 Task: Look for space in Canton, United States from 5th June, 2023 to 16th June, 2023 for 2 adults in price range Rs.14000 to Rs.18000. Place can be entire place with 1  bedroom having 1 bed and 1 bathroom. Property type can be house, flat, guest house, hotel. Booking option can be shelf check-in. Required host language is English.
Action: Mouse moved to (408, 88)
Screenshot: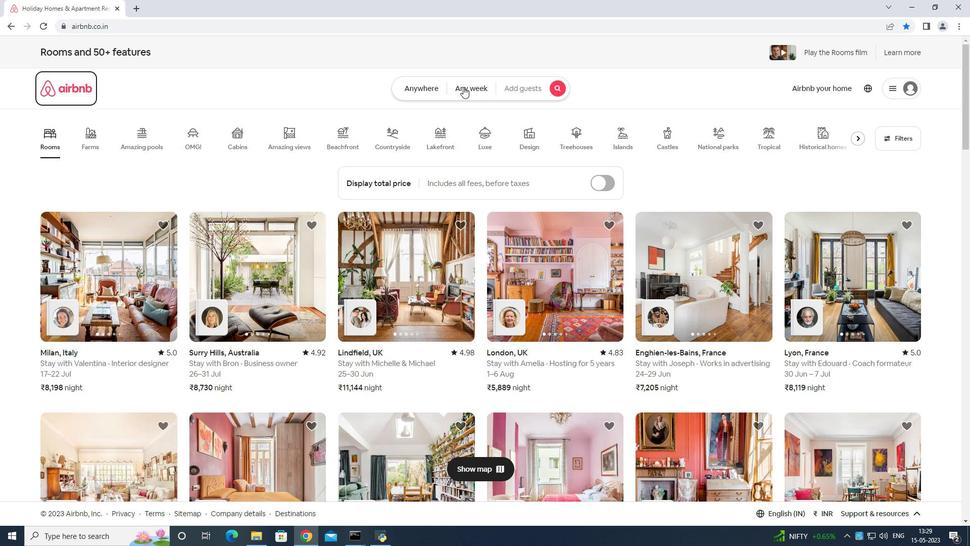 
Action: Mouse pressed left at (408, 88)
Screenshot: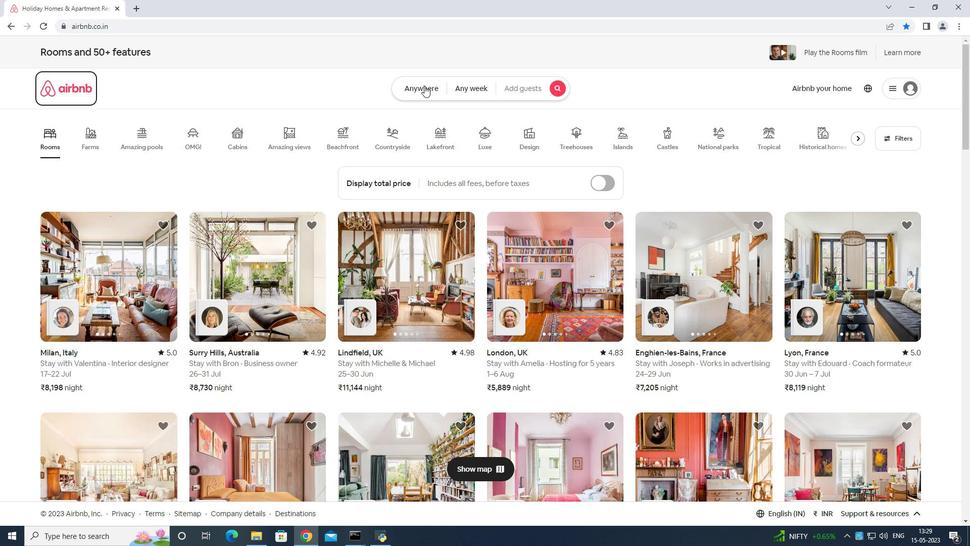 
Action: Mouse moved to (396, 121)
Screenshot: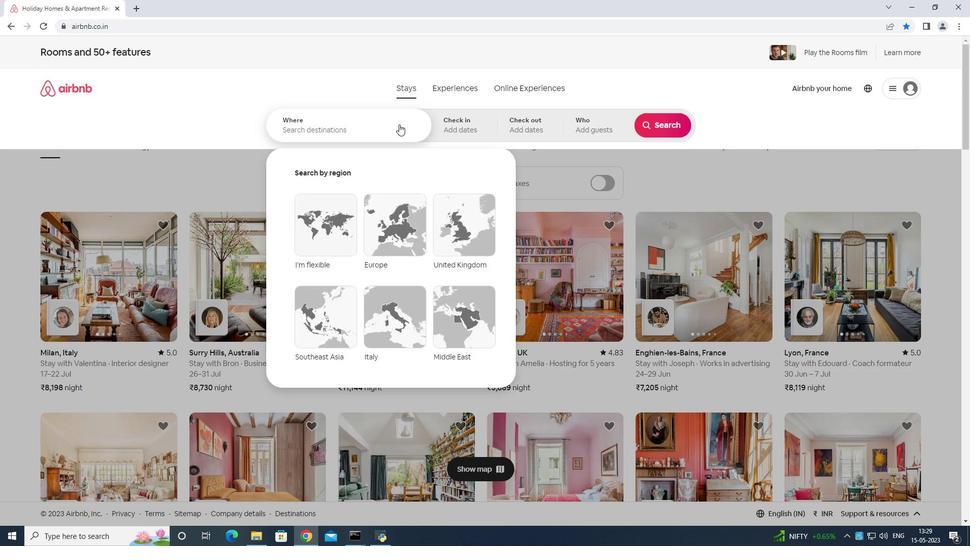 
Action: Mouse pressed left at (396, 121)
Screenshot: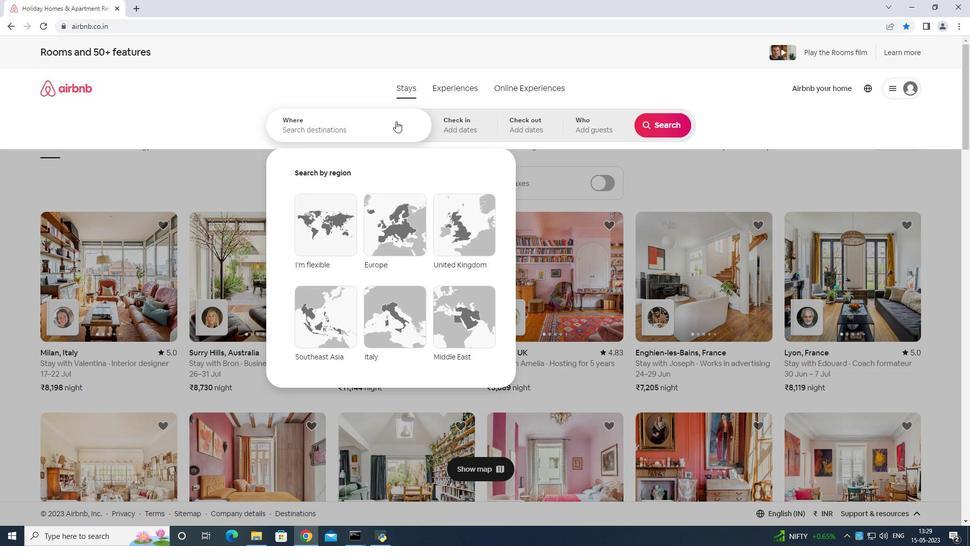 
Action: Mouse moved to (602, 189)
Screenshot: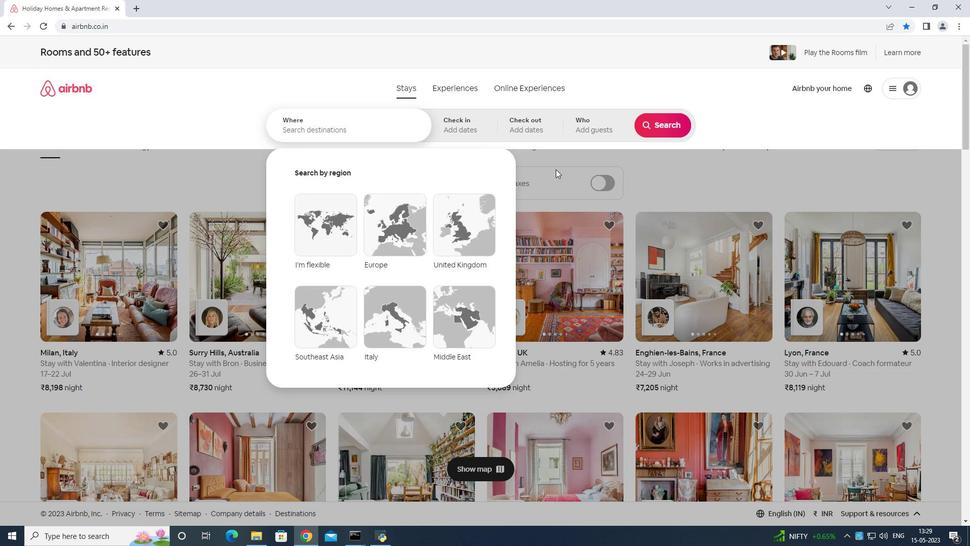 
Action: Key pressed <Key.shift>Canton<Key.space>united<Key.space>states<Key.enter>
Screenshot: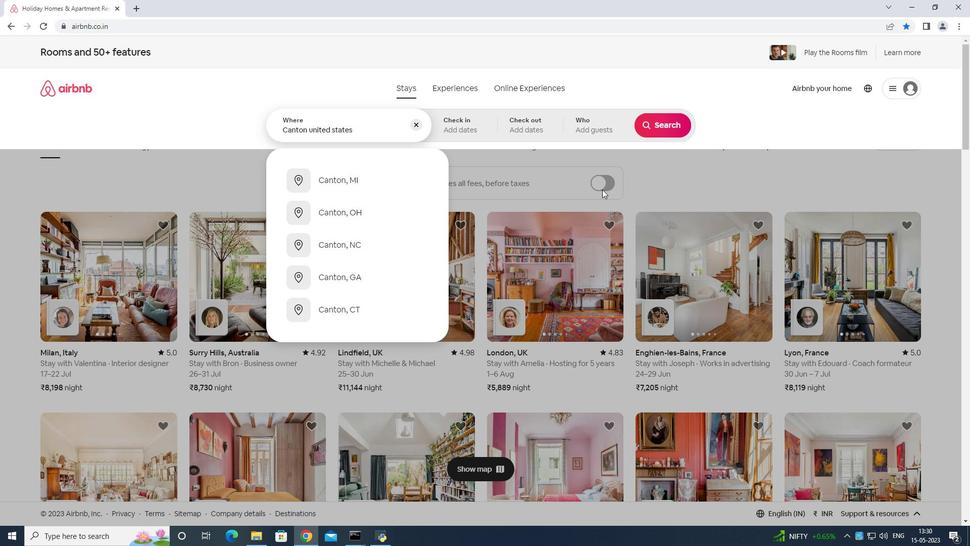 
Action: Mouse moved to (531, 267)
Screenshot: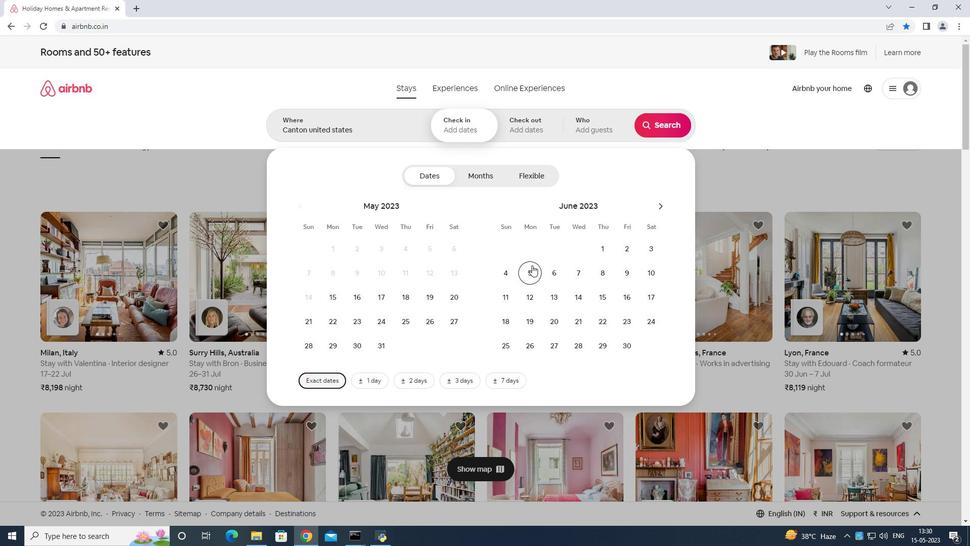 
Action: Mouse pressed left at (531, 267)
Screenshot: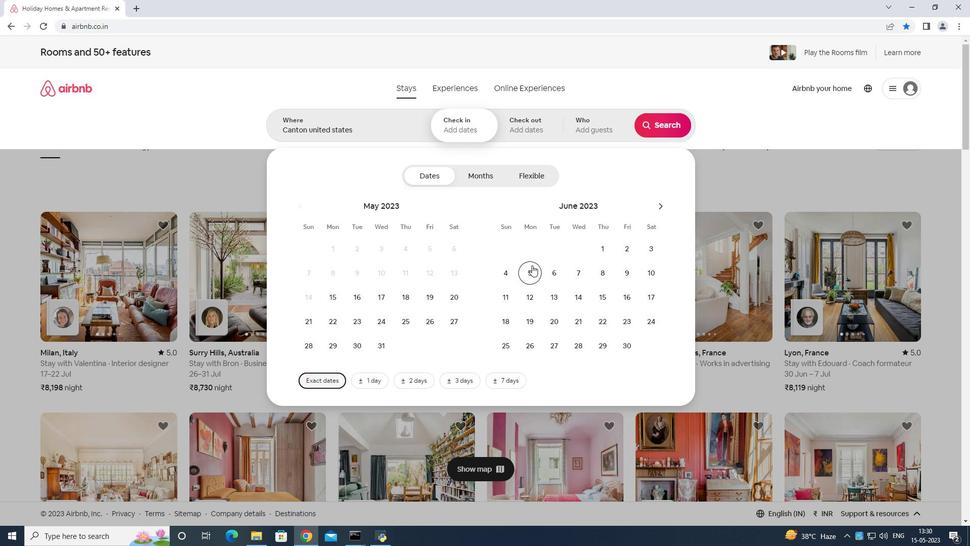 
Action: Mouse moved to (616, 296)
Screenshot: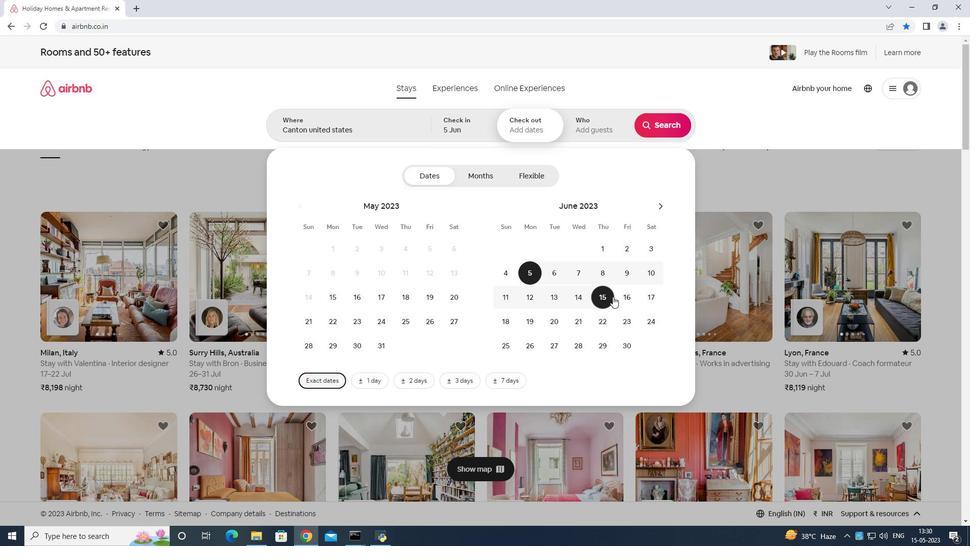 
Action: Mouse pressed left at (616, 296)
Screenshot: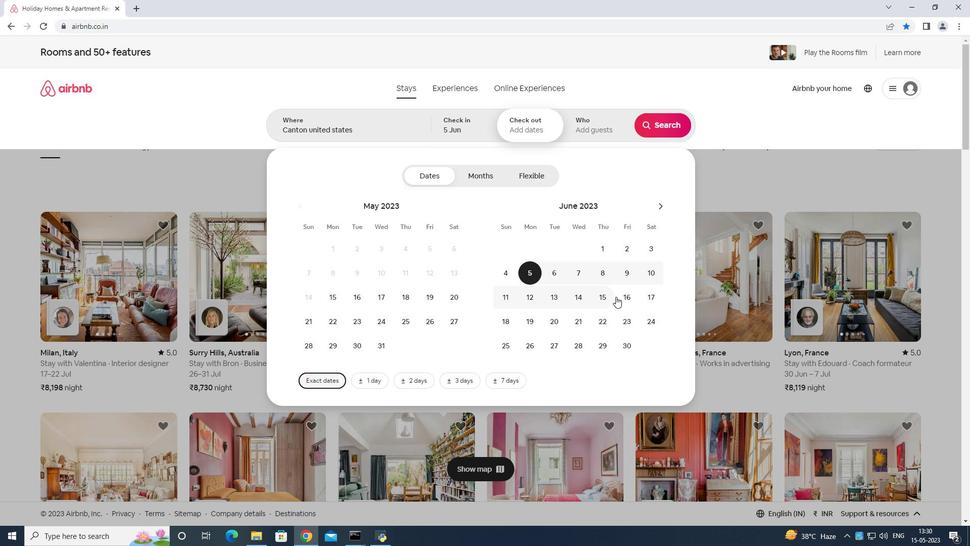 
Action: Mouse moved to (601, 127)
Screenshot: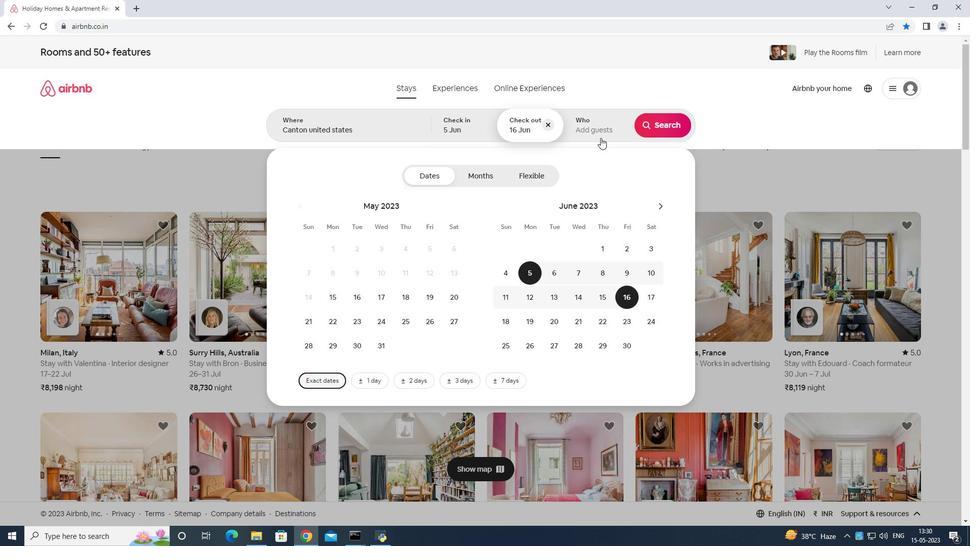 
Action: Mouse pressed left at (601, 127)
Screenshot: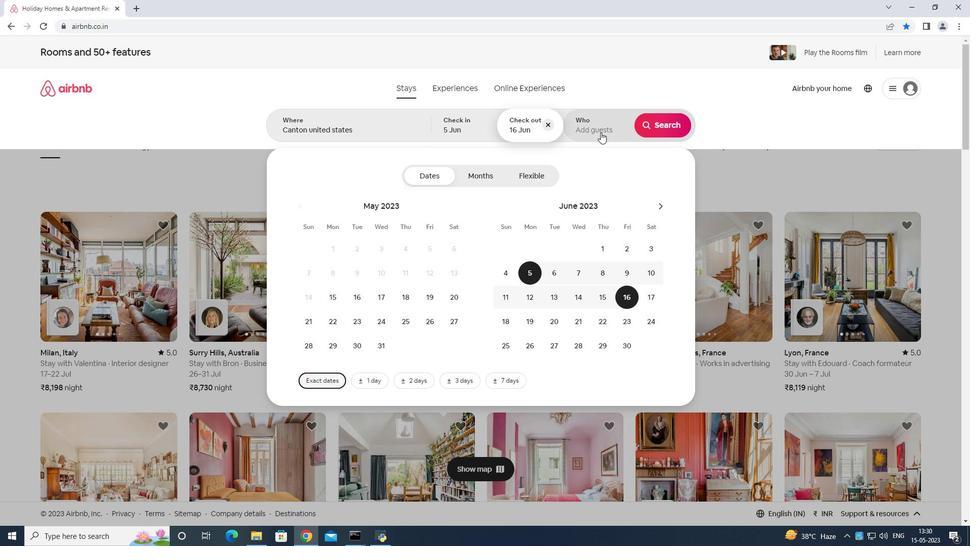 
Action: Mouse moved to (659, 177)
Screenshot: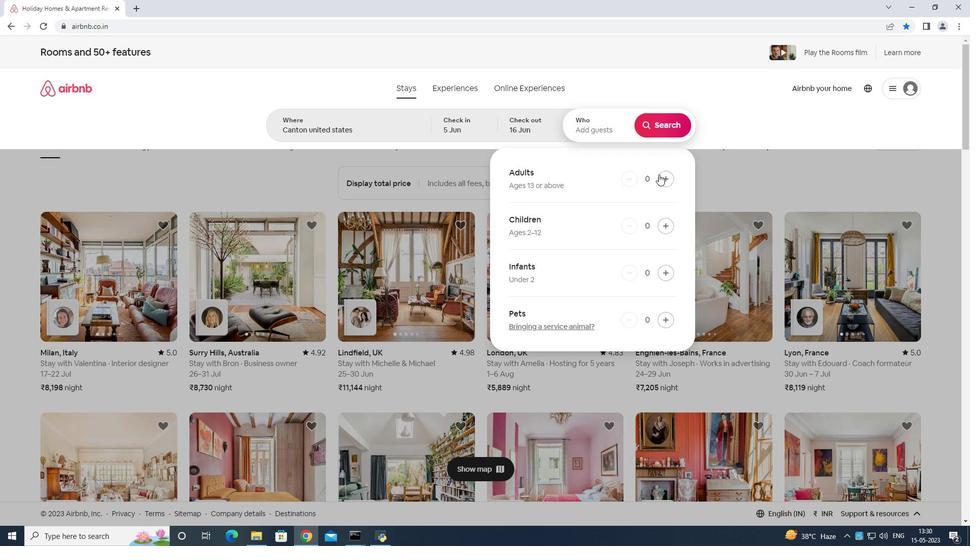 
Action: Mouse pressed left at (659, 177)
Screenshot: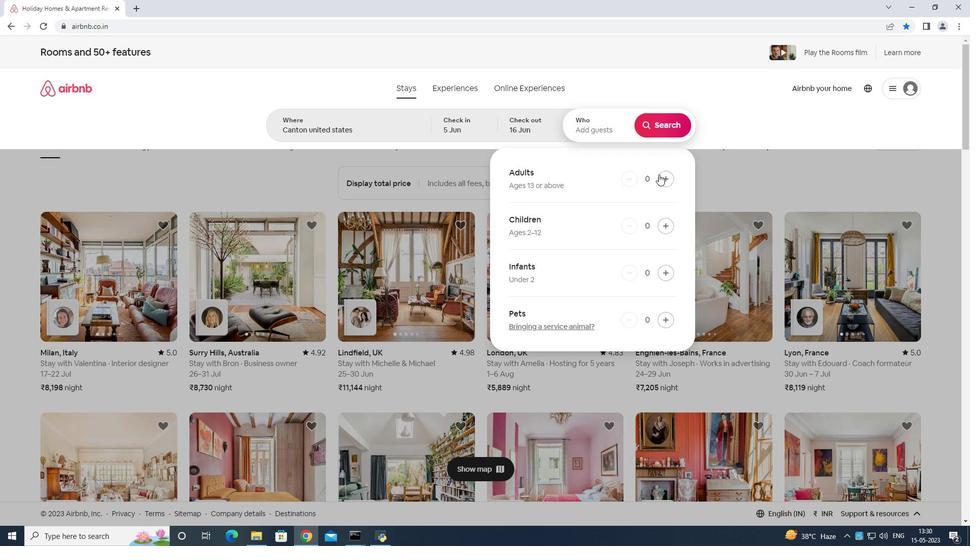 
Action: Mouse moved to (660, 178)
Screenshot: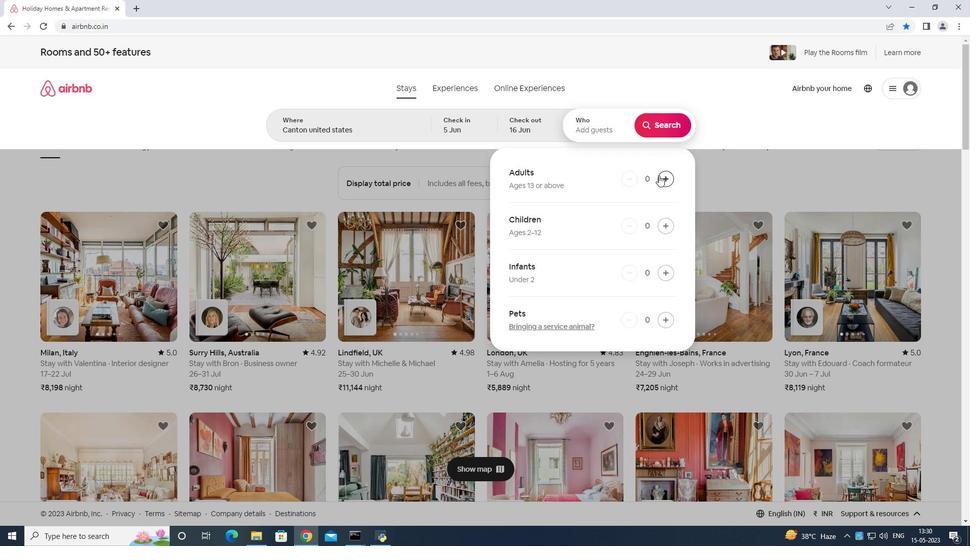 
Action: Mouse pressed left at (660, 178)
Screenshot: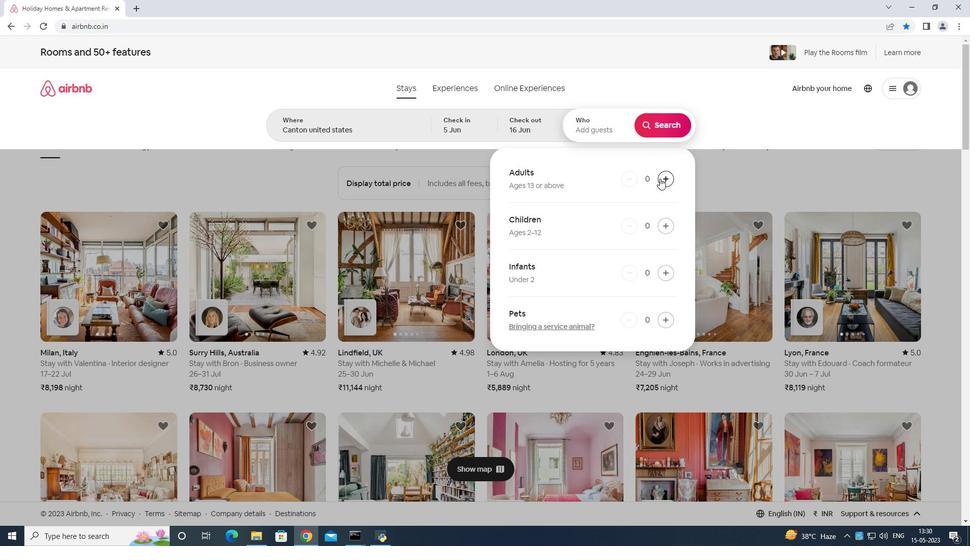 
Action: Mouse moved to (654, 134)
Screenshot: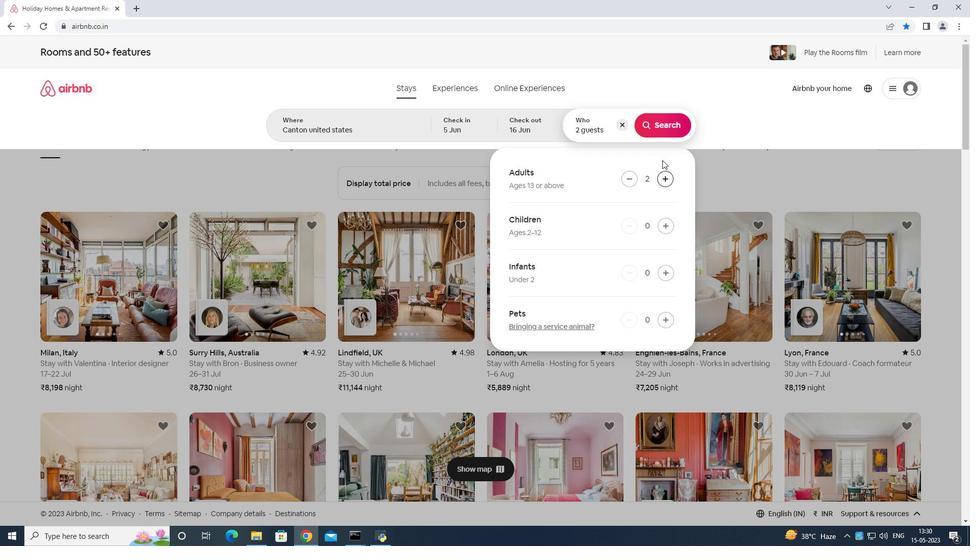 
Action: Mouse pressed left at (654, 134)
Screenshot: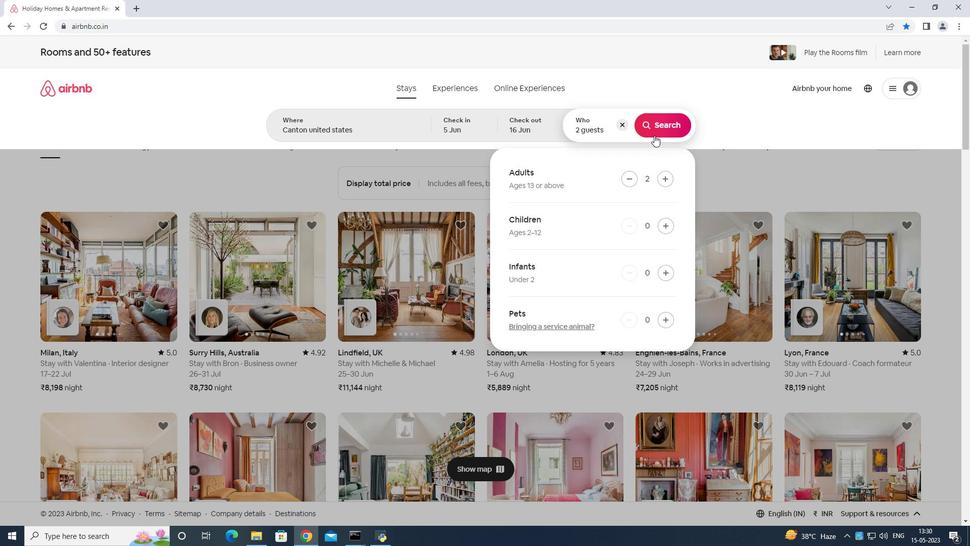 
Action: Mouse moved to (933, 95)
Screenshot: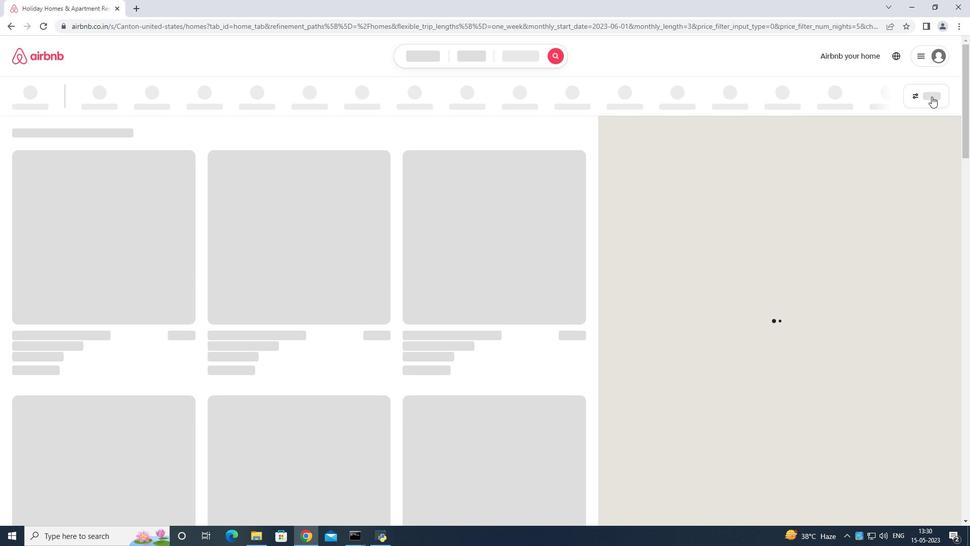 
Action: Mouse pressed left at (933, 95)
Screenshot: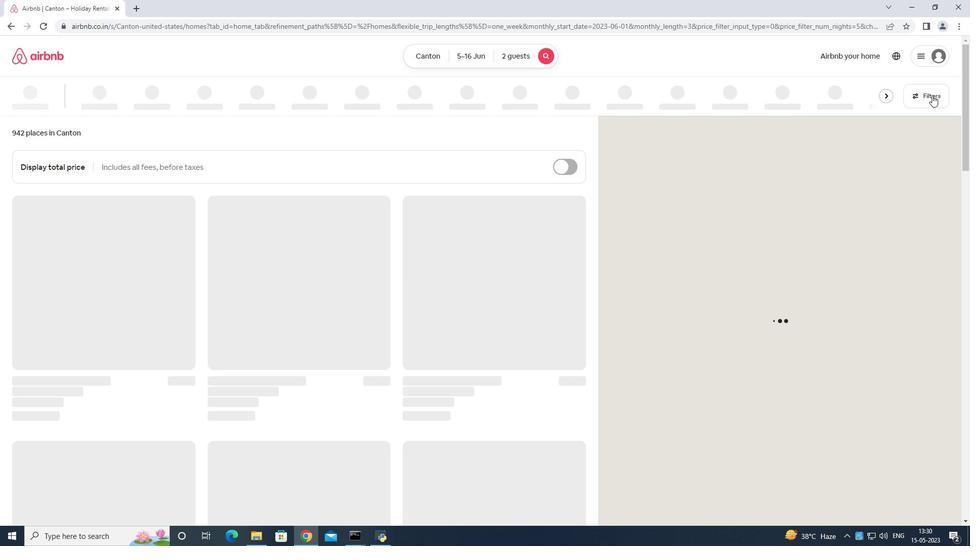 
Action: Mouse moved to (421, 340)
Screenshot: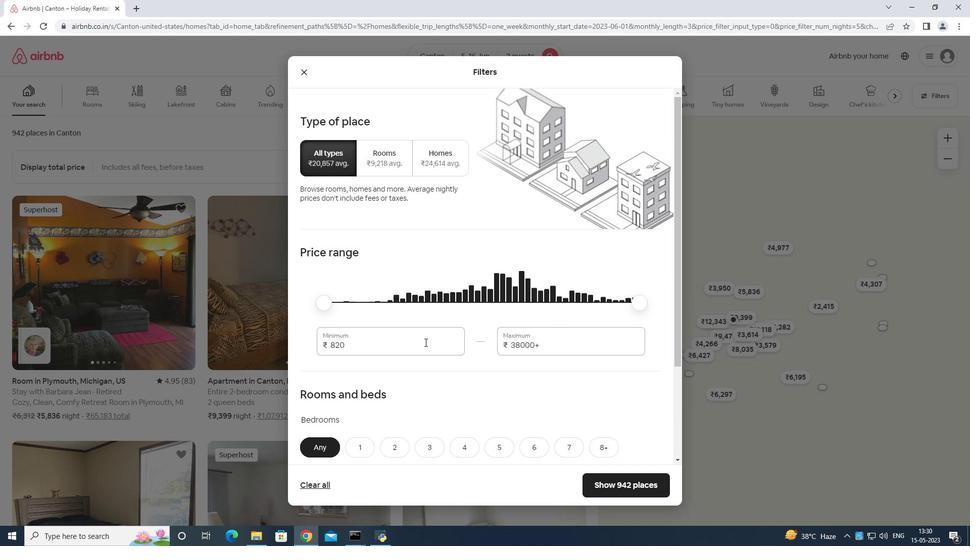 
Action: Mouse pressed left at (421, 340)
Screenshot: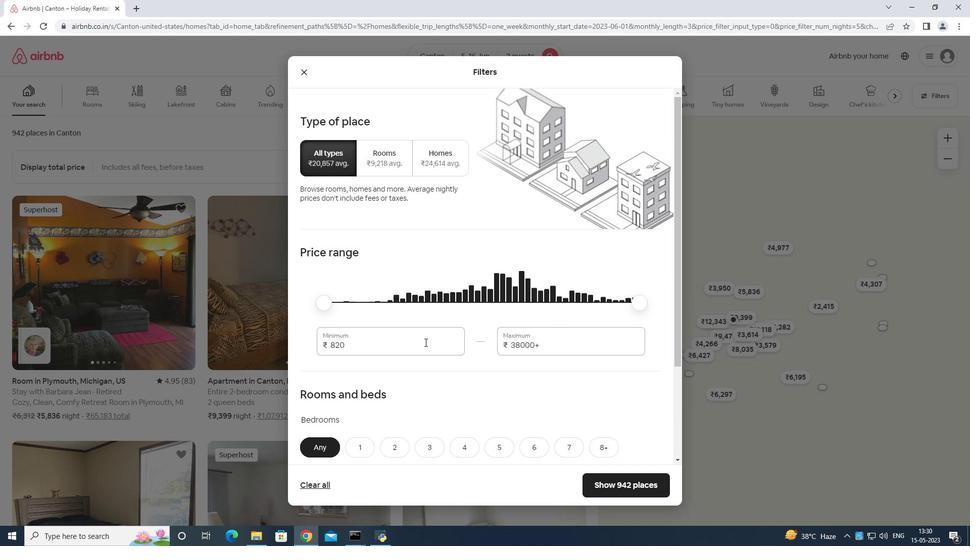 
Action: Mouse moved to (423, 338)
Screenshot: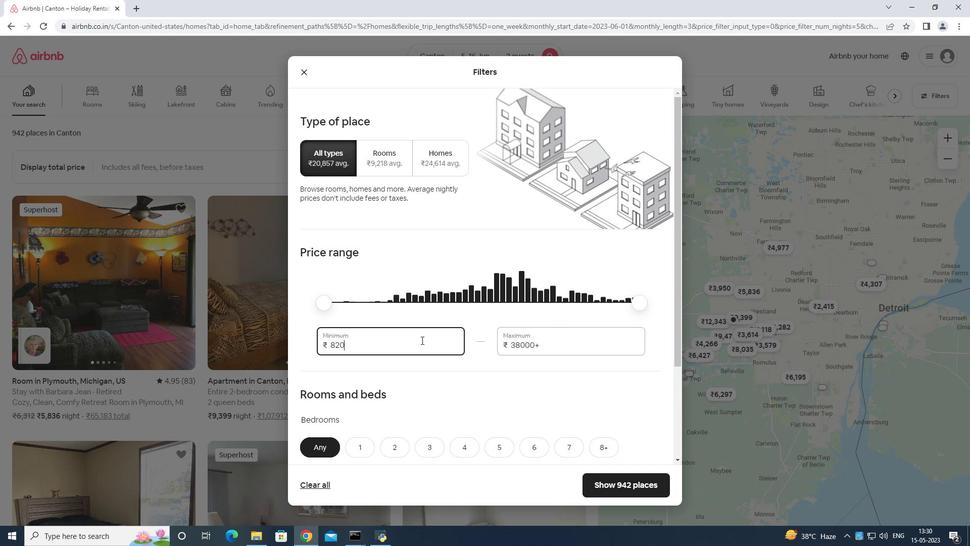 
Action: Key pressed <Key.backspace>
Screenshot: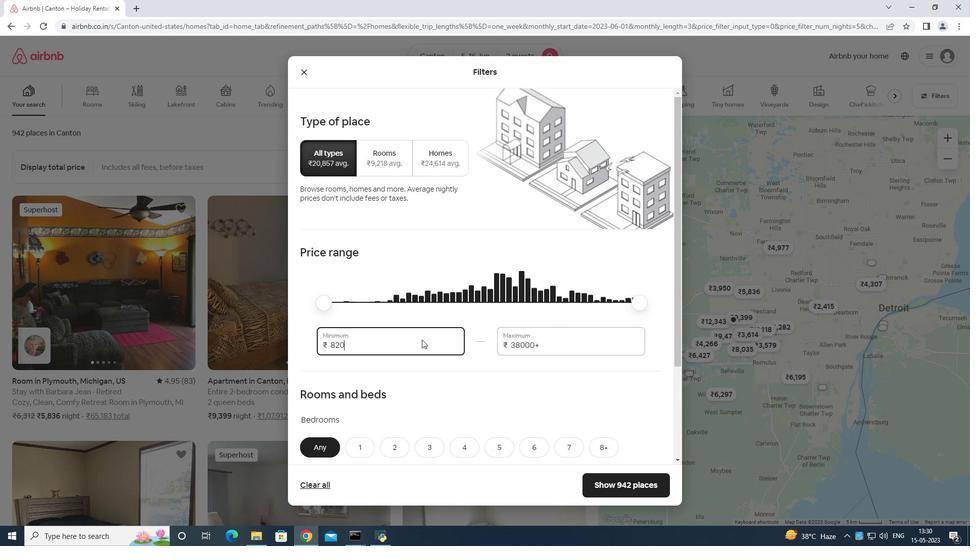 
Action: Mouse moved to (423, 337)
Screenshot: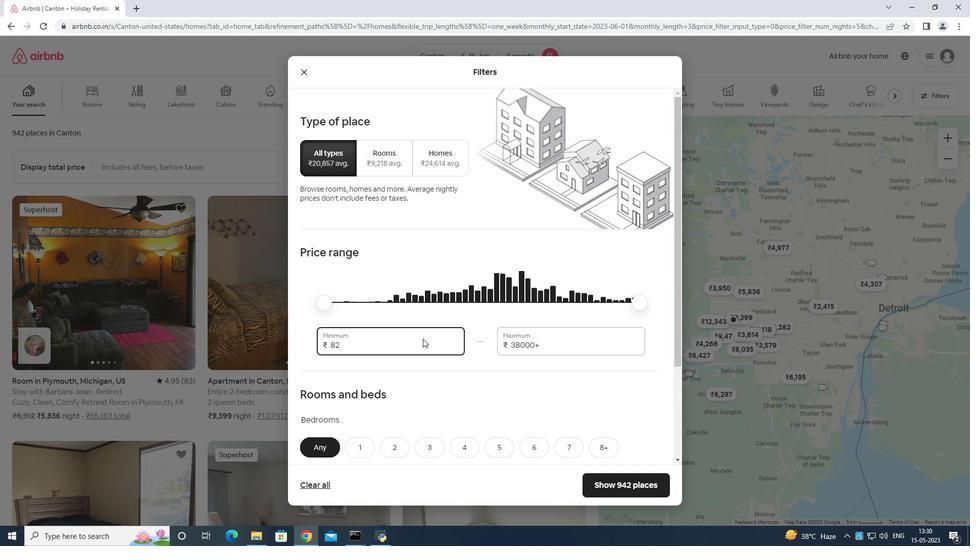 
Action: Key pressed <Key.backspace>
Screenshot: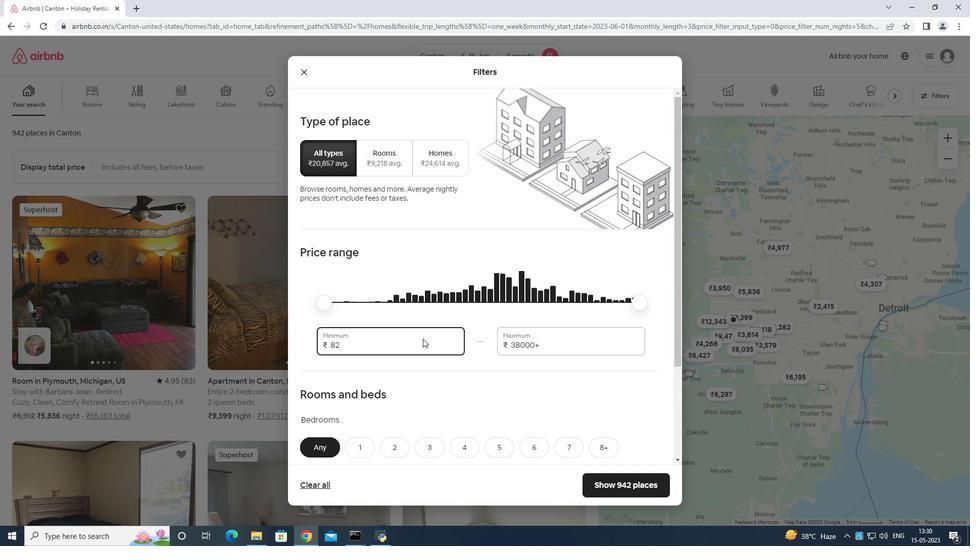 
Action: Mouse moved to (423, 335)
Screenshot: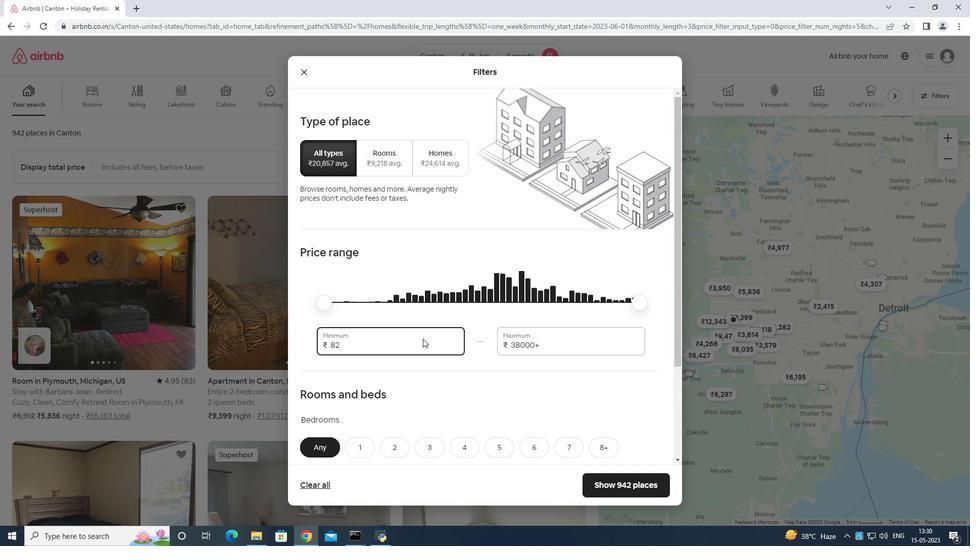 
Action: Key pressed <Key.backspace>
Screenshot: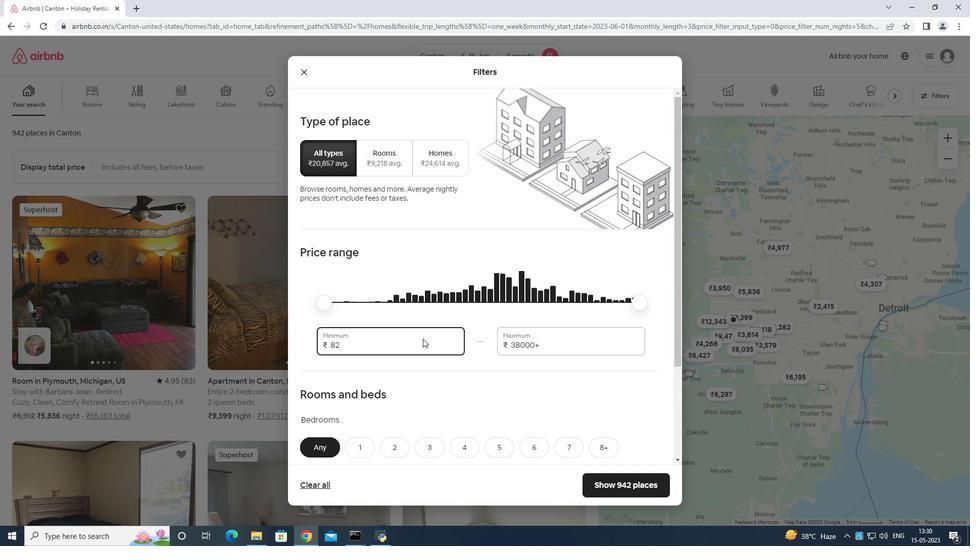 
Action: Mouse moved to (425, 333)
Screenshot: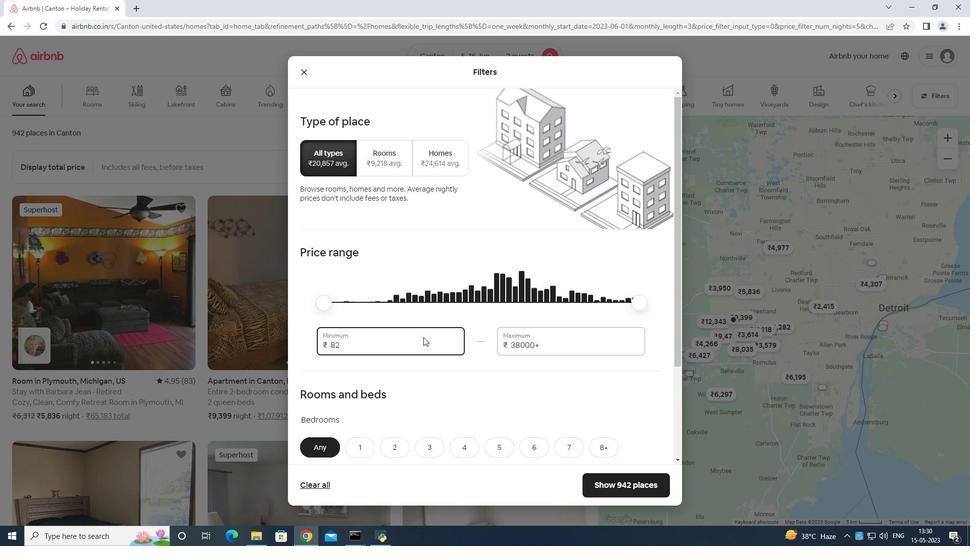 
Action: Key pressed 1
Screenshot: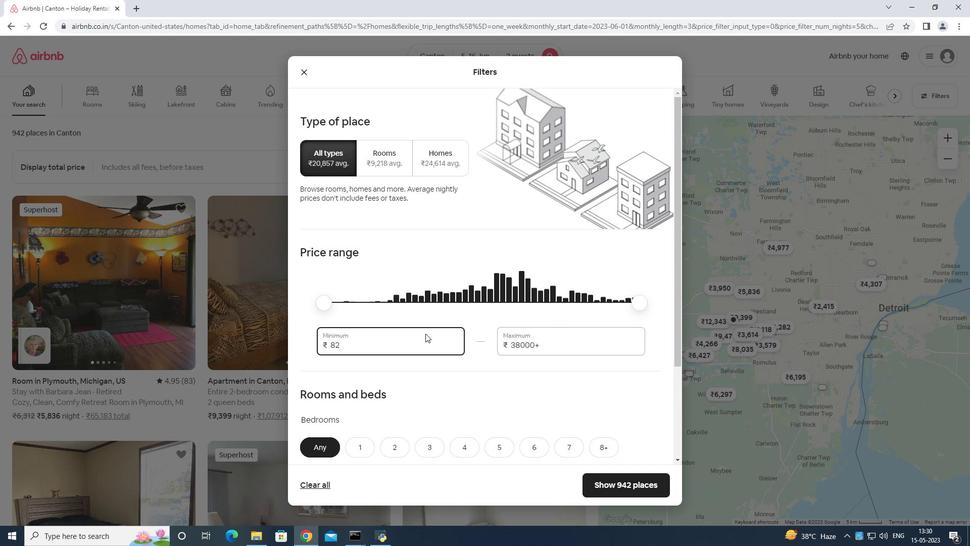 
Action: Mouse moved to (425, 333)
Screenshot: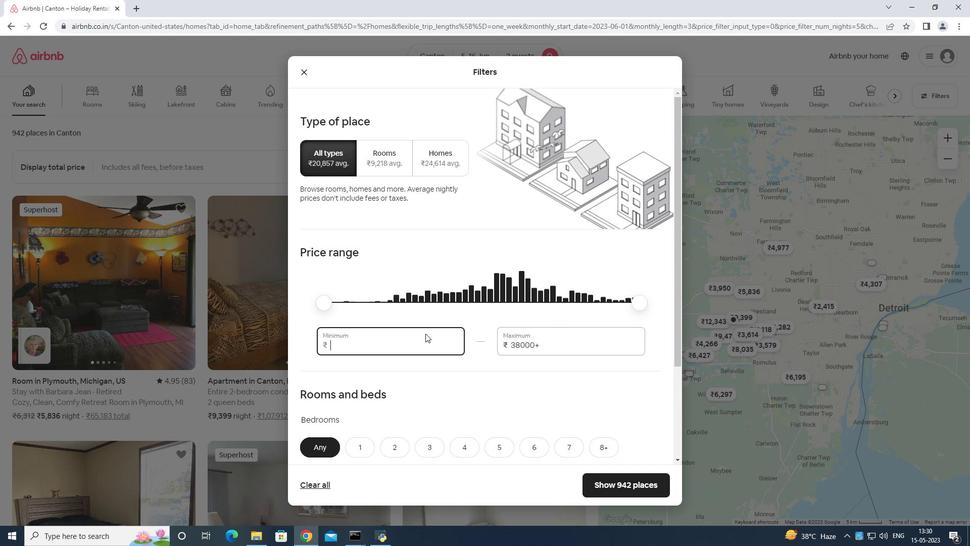 
Action: Key pressed 4
Screenshot: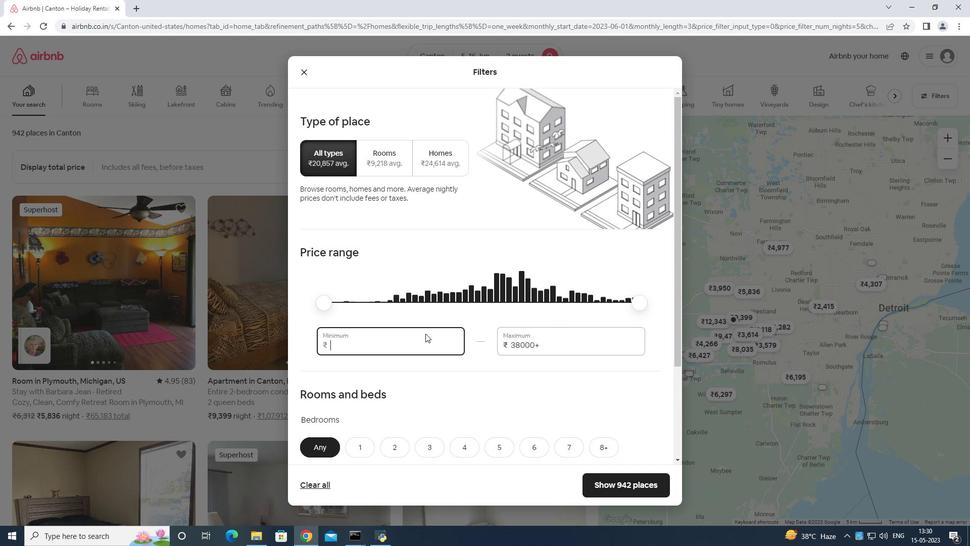 
Action: Mouse moved to (426, 333)
Screenshot: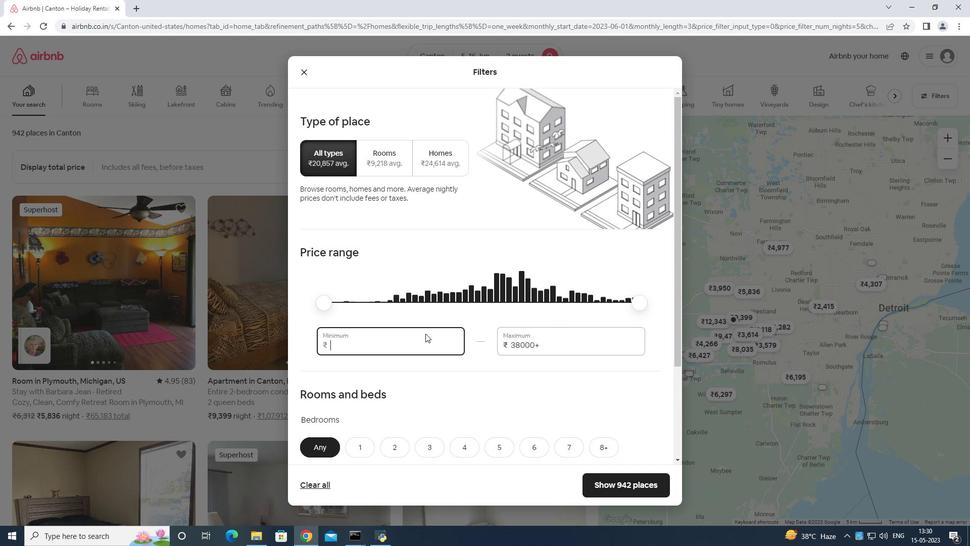 
Action: Key pressed 000
Screenshot: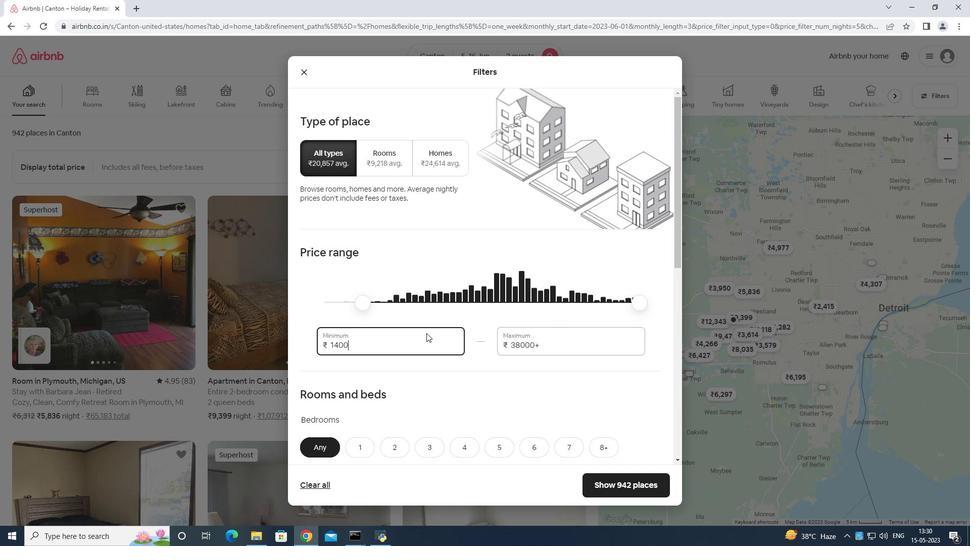 
Action: Mouse moved to (546, 338)
Screenshot: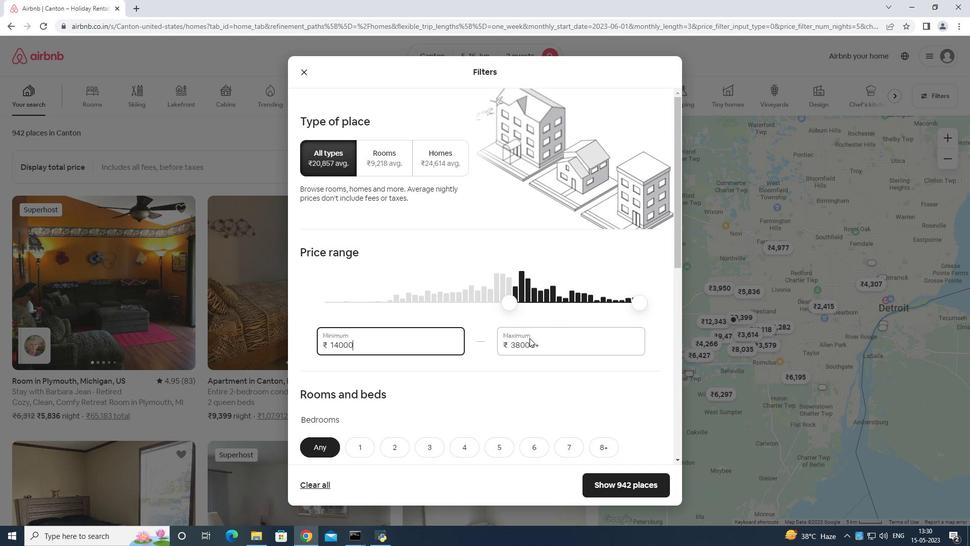 
Action: Mouse pressed left at (546, 338)
Screenshot: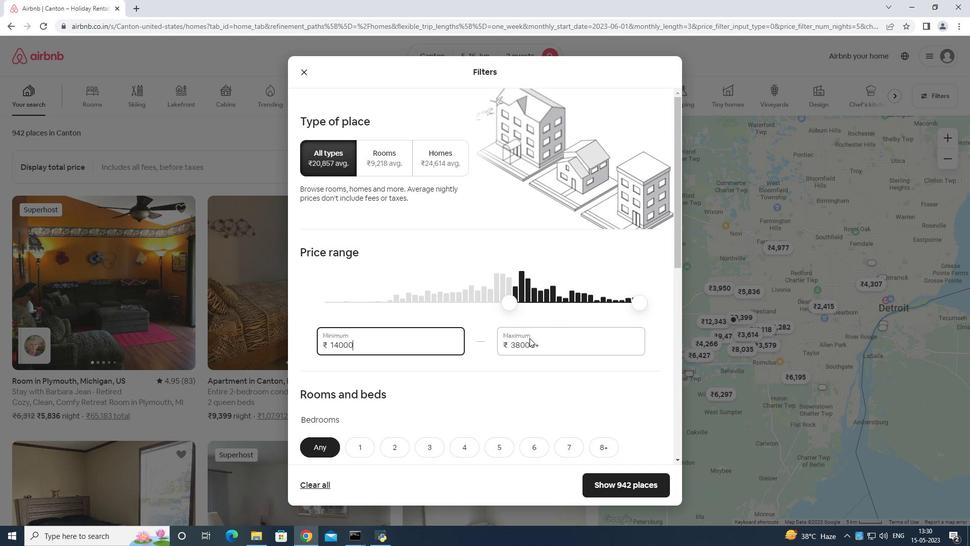 
Action: Mouse moved to (551, 334)
Screenshot: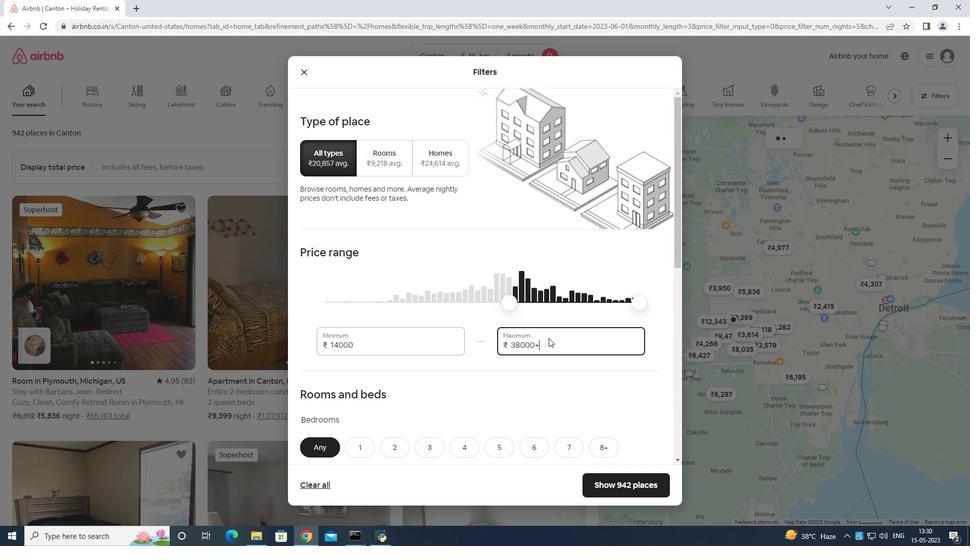 
Action: Key pressed <Key.backspace><Key.backspace><Key.backspace><Key.backspace><Key.backspace><Key.backspace><Key.backspace><Key.backspace><Key.backspace><Key.backspace><Key.backspace><Key.backspace><Key.backspace>
Screenshot: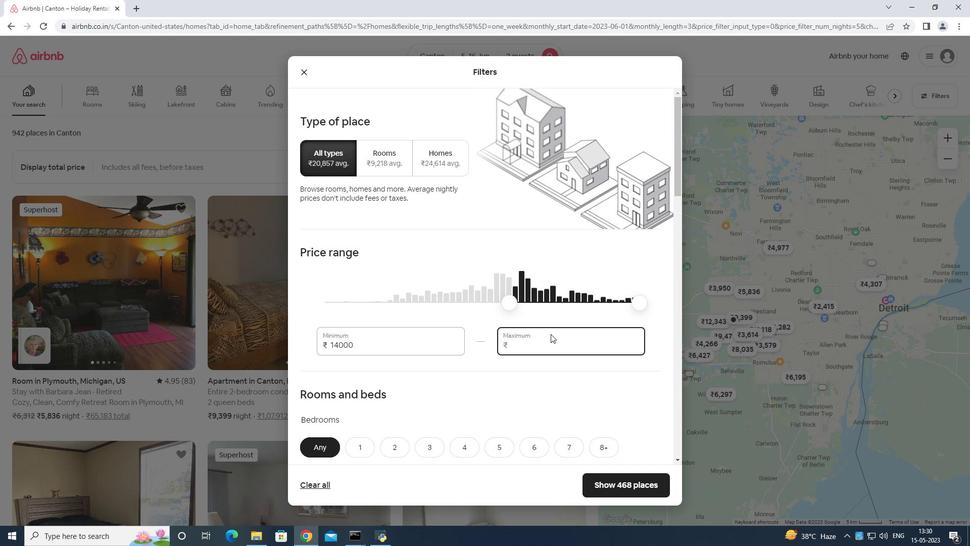 
Action: Mouse moved to (551, 333)
Screenshot: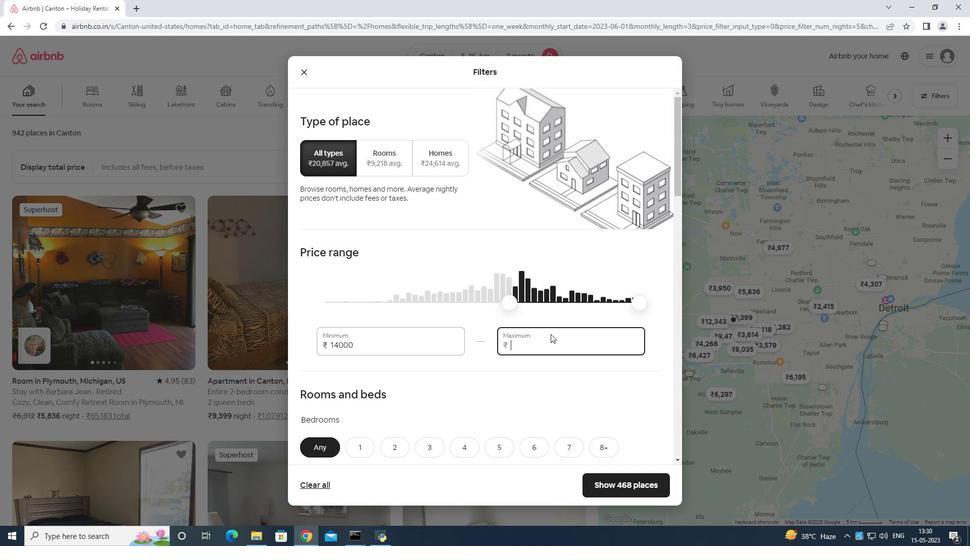 
Action: Key pressed <Key.backspace>
Screenshot: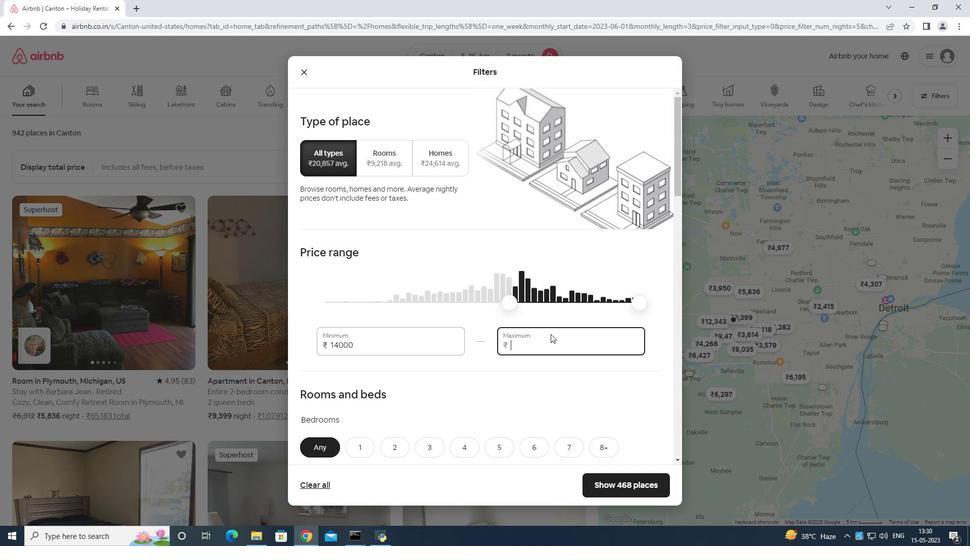 
Action: Mouse moved to (554, 330)
Screenshot: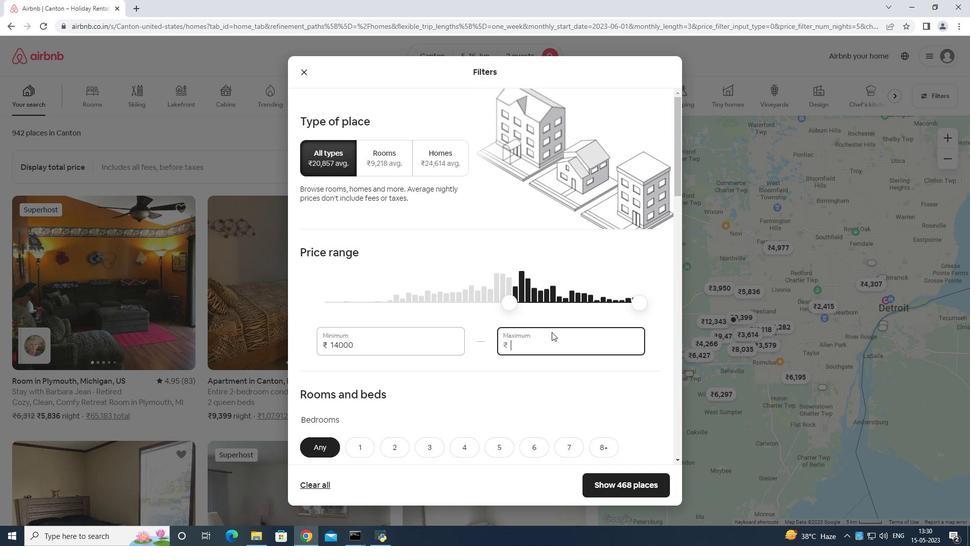 
Action: Key pressed 1
Screenshot: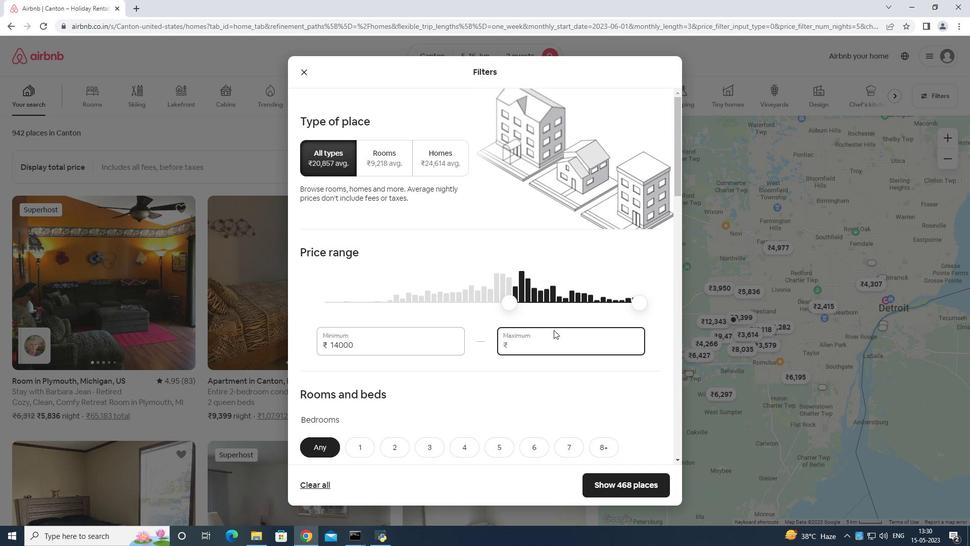 
Action: Mouse moved to (555, 329)
Screenshot: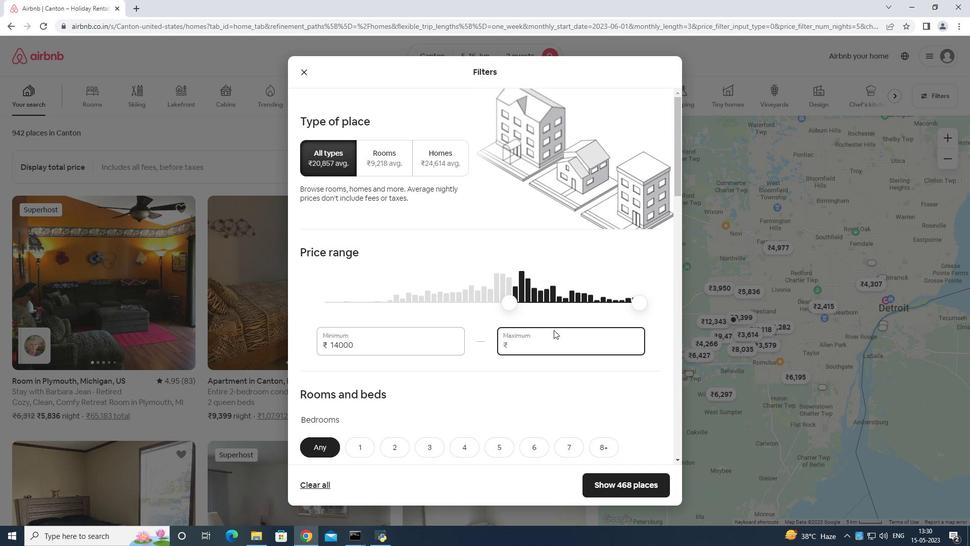 
Action: Key pressed 8
Screenshot: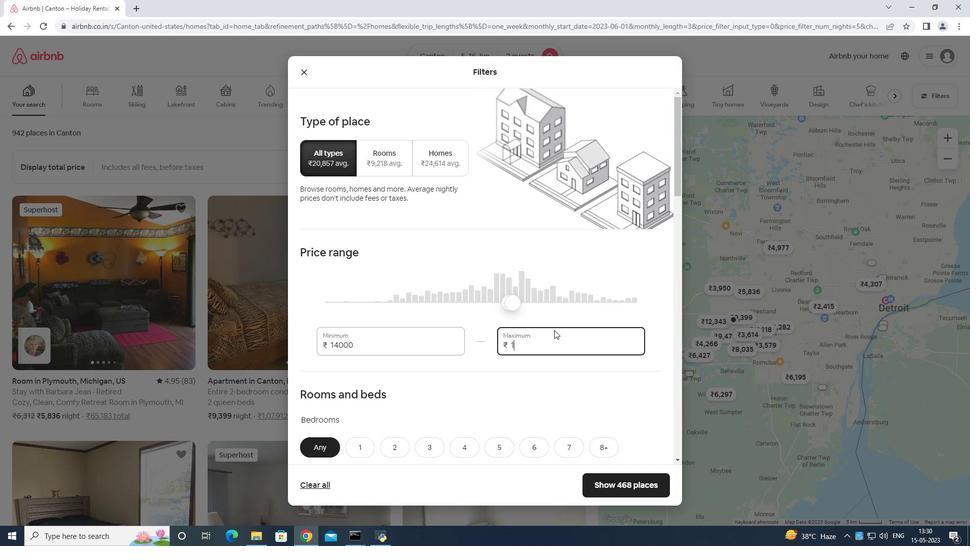 
Action: Mouse moved to (556, 329)
Screenshot: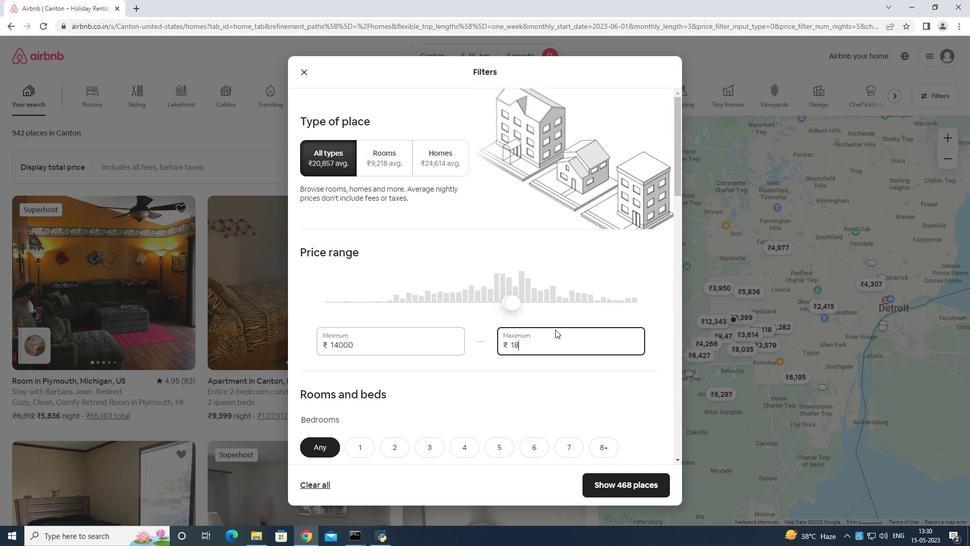 
Action: Key pressed 0
Screenshot: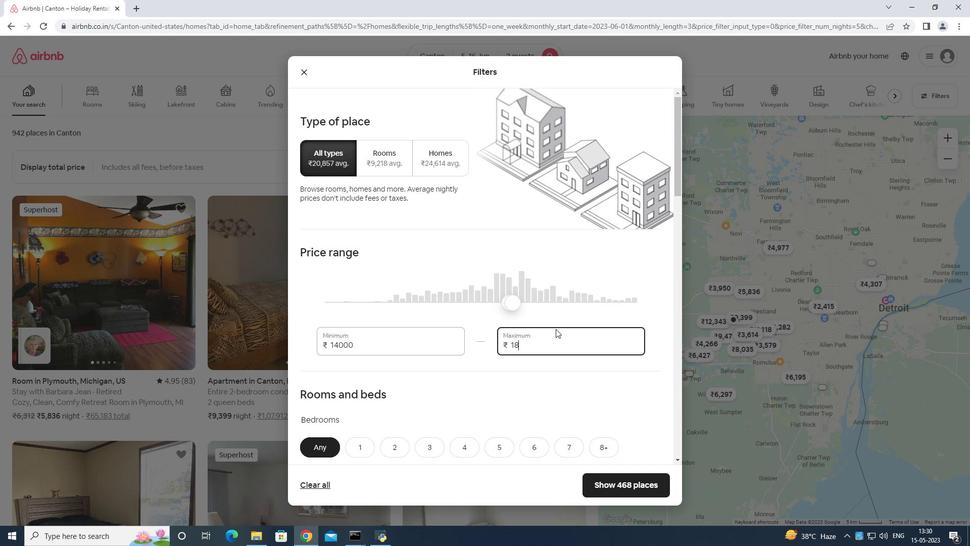 
Action: Mouse moved to (554, 332)
Screenshot: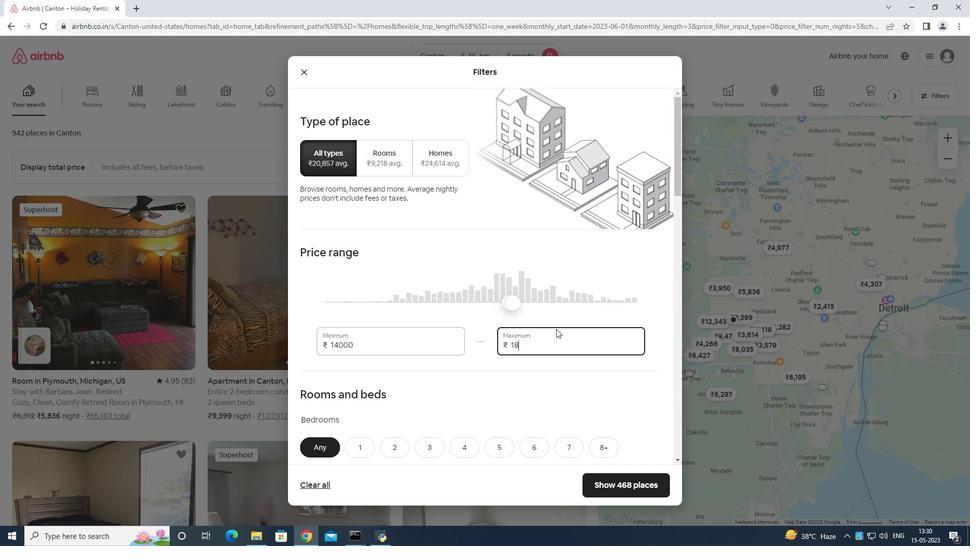 
Action: Key pressed 00
Screenshot: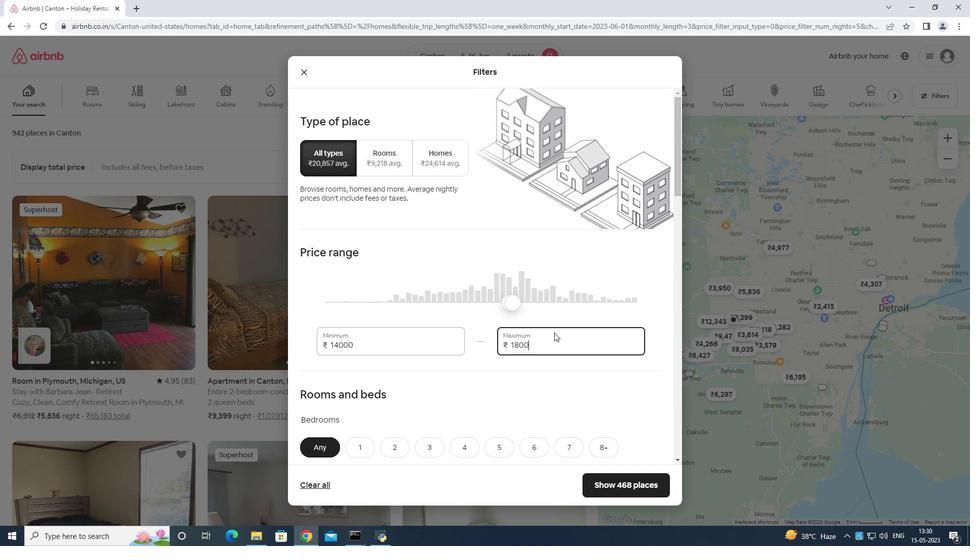
Action: Mouse moved to (559, 316)
Screenshot: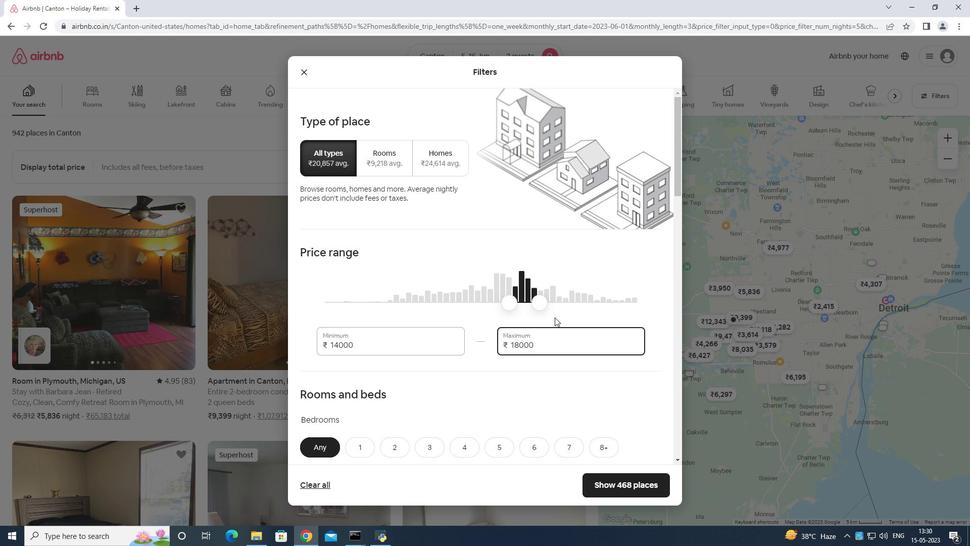 
Action: Mouse scrolled (559, 316) with delta (0, 0)
Screenshot: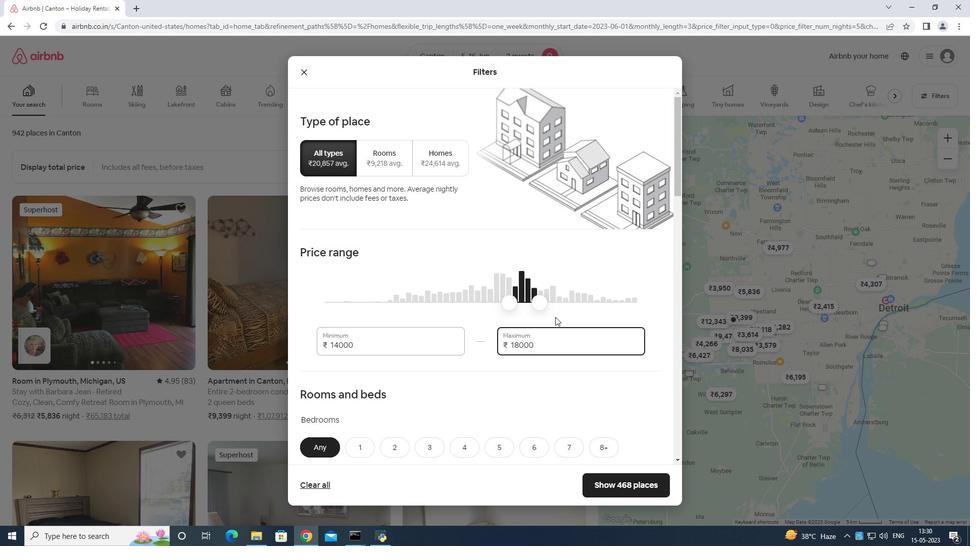 
Action: Mouse moved to (559, 317)
Screenshot: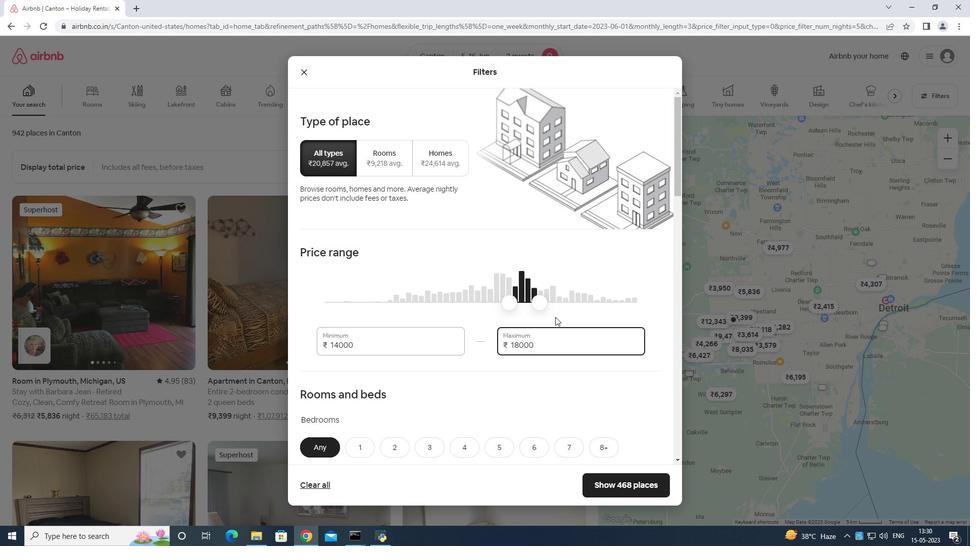 
Action: Mouse scrolled (559, 317) with delta (0, 0)
Screenshot: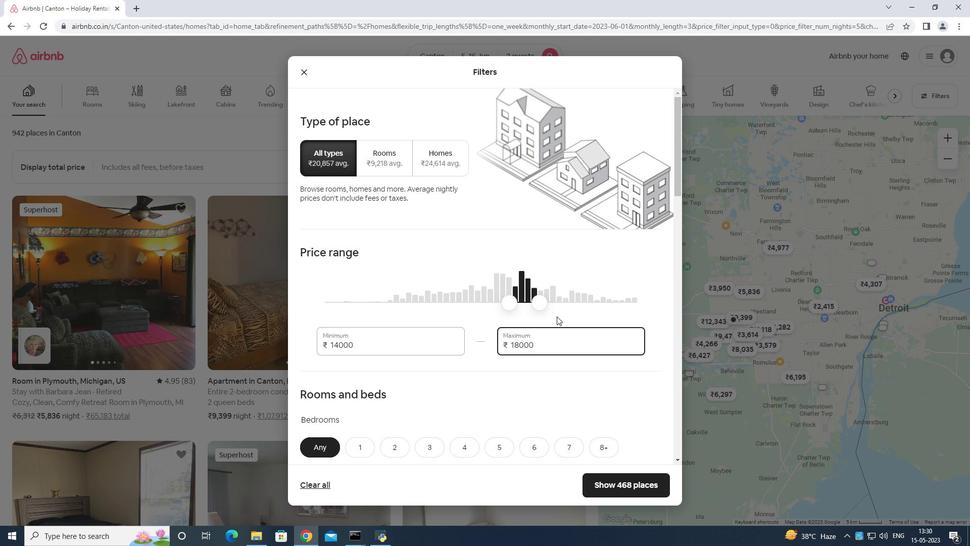 
Action: Mouse moved to (560, 318)
Screenshot: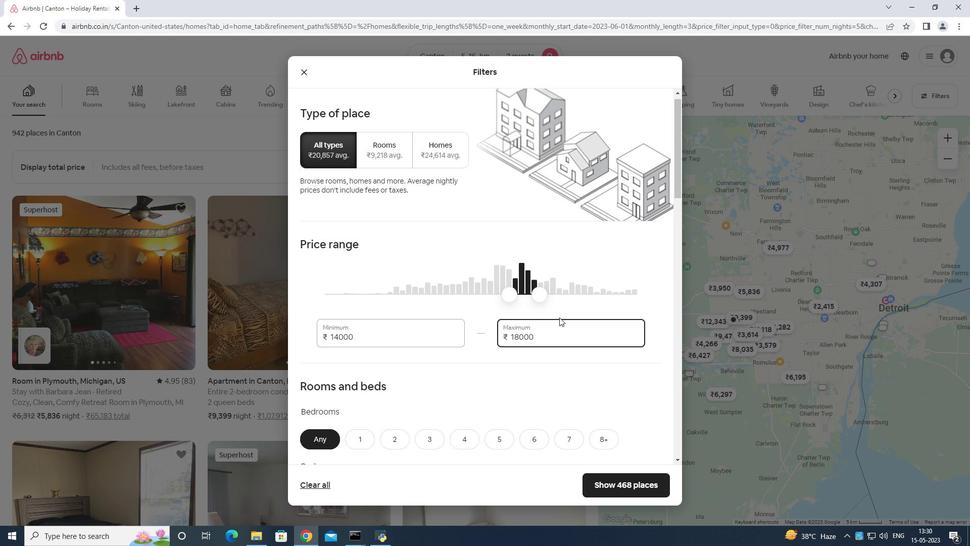 
Action: Mouse scrolled (560, 317) with delta (0, 0)
Screenshot: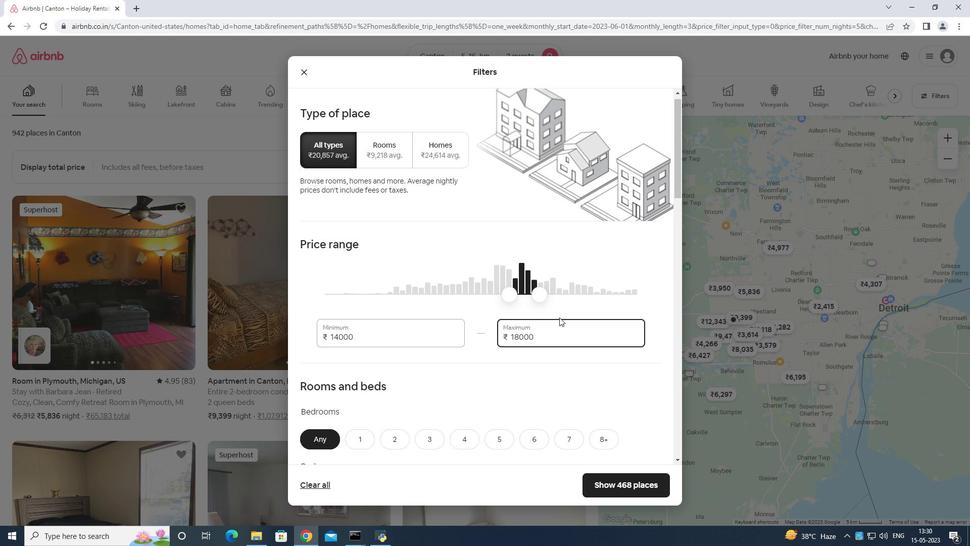 
Action: Mouse moved to (354, 294)
Screenshot: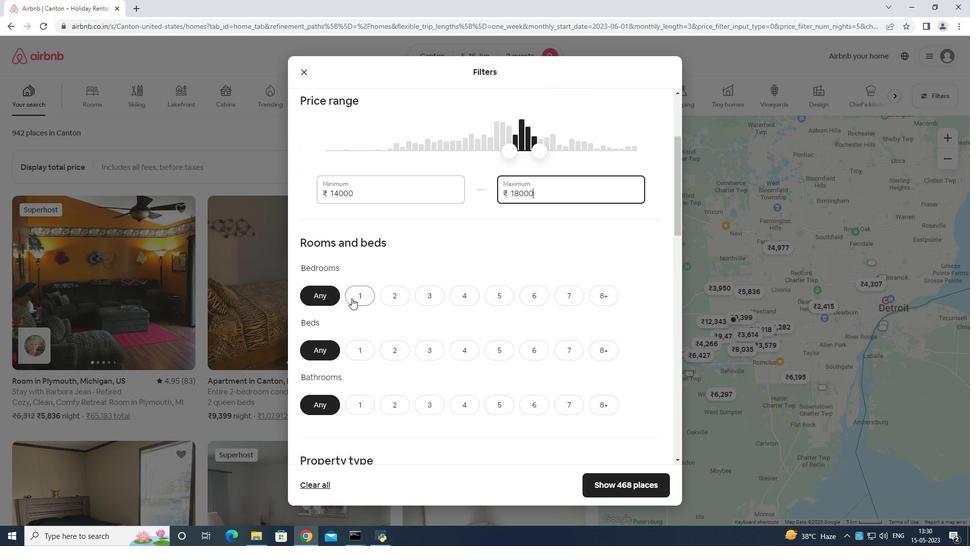 
Action: Mouse pressed left at (354, 294)
Screenshot: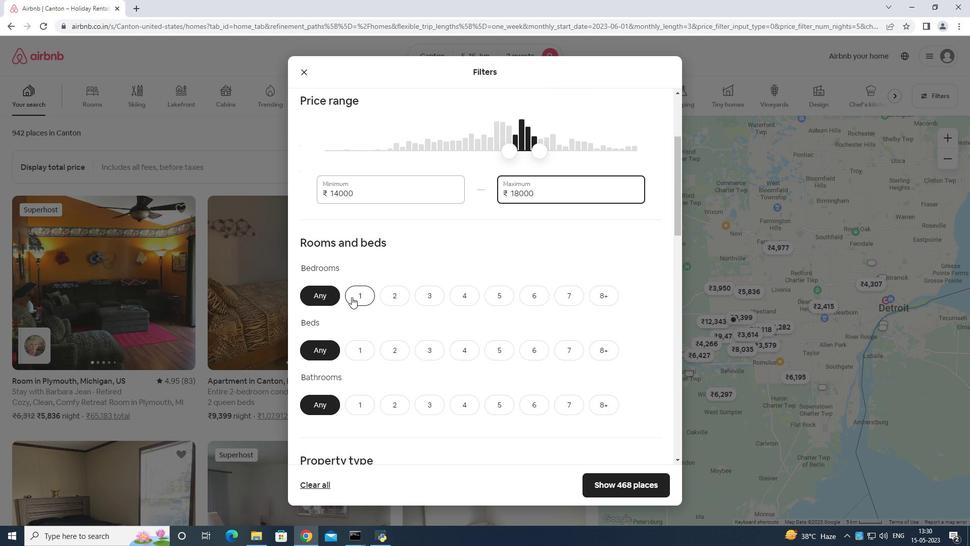 
Action: Mouse moved to (364, 349)
Screenshot: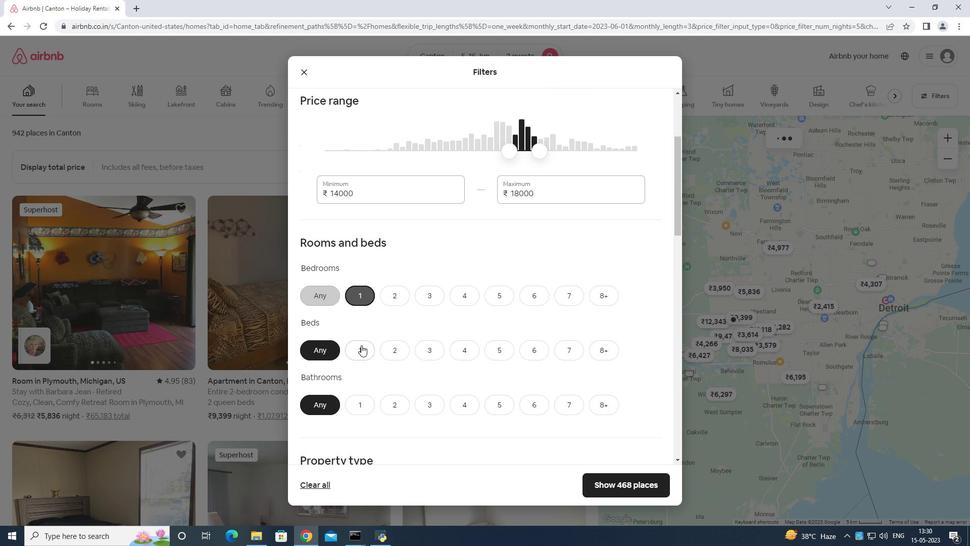
Action: Mouse pressed left at (364, 349)
Screenshot: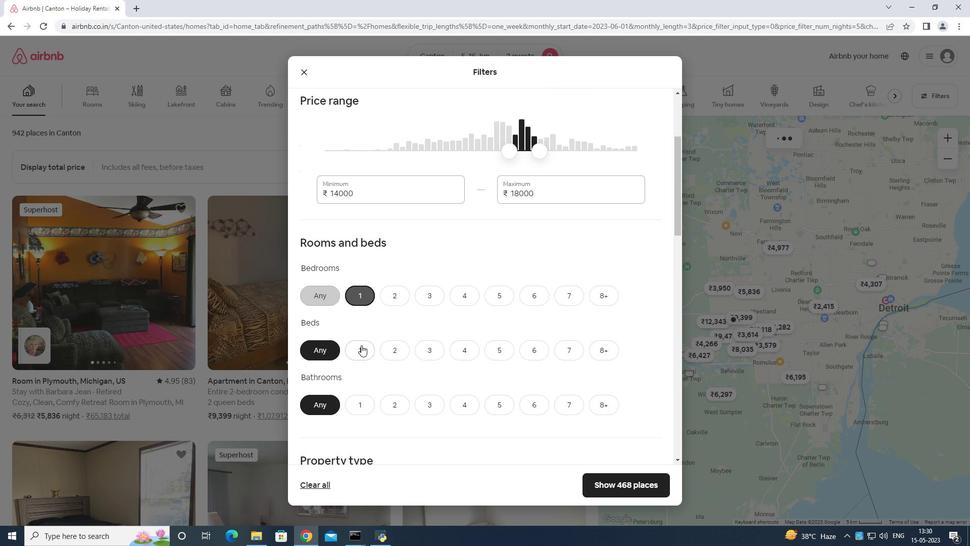 
Action: Mouse moved to (360, 402)
Screenshot: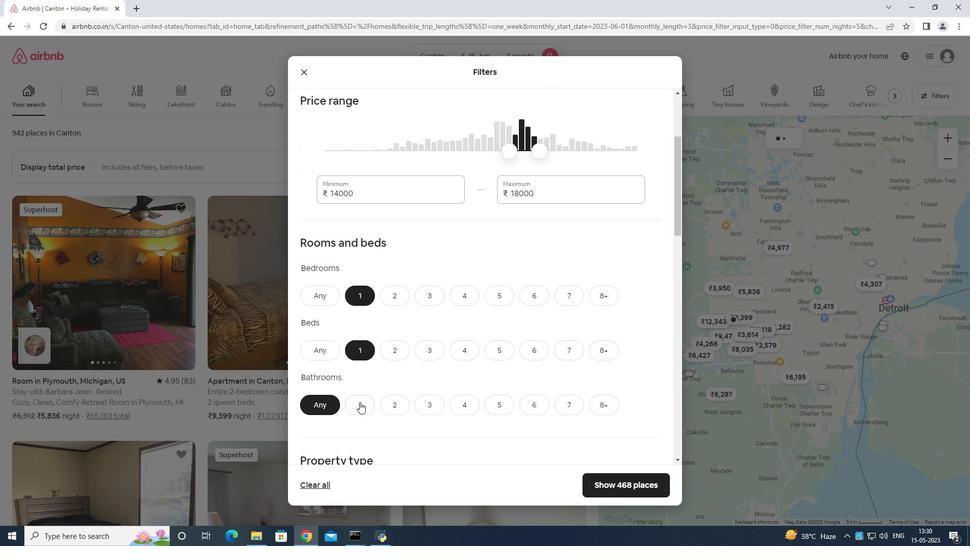 
Action: Mouse pressed left at (360, 402)
Screenshot: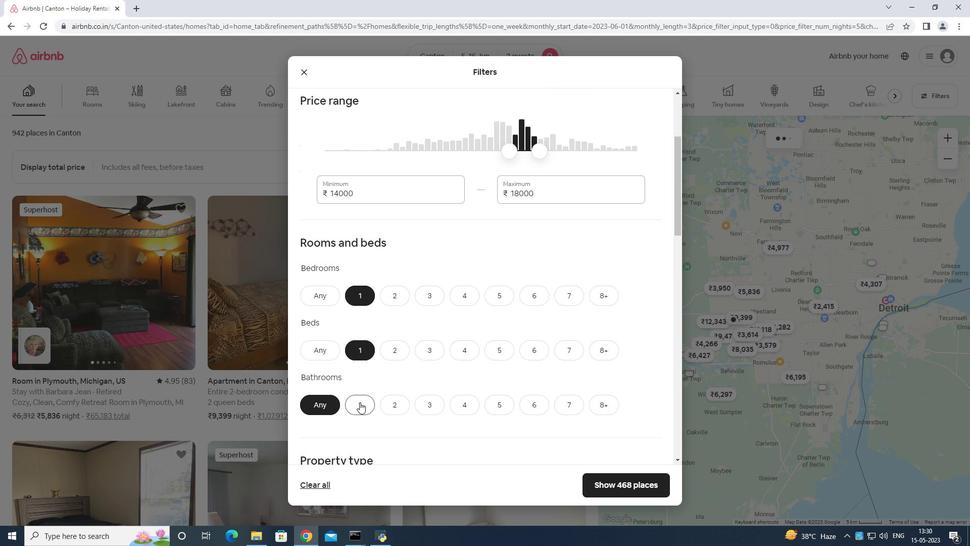 
Action: Mouse moved to (400, 372)
Screenshot: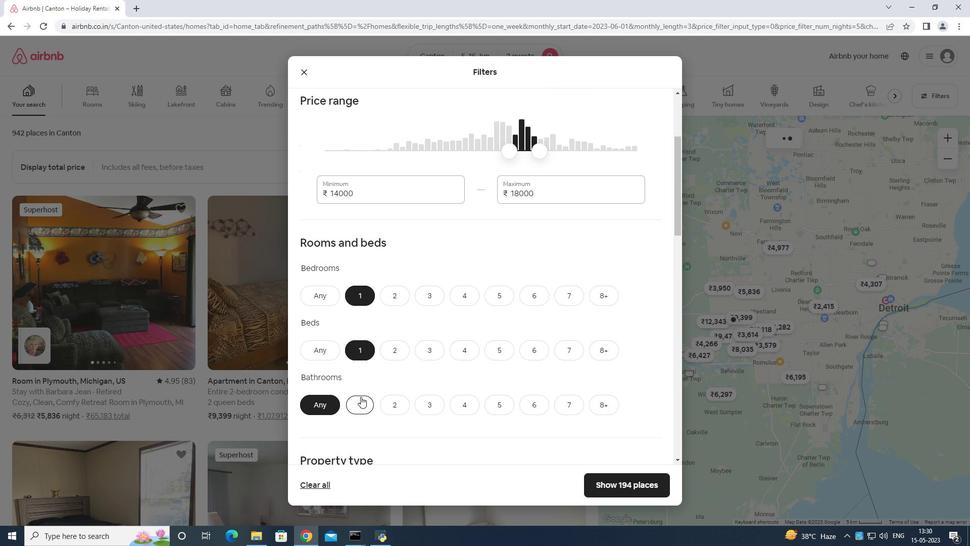 
Action: Mouse scrolled (400, 372) with delta (0, 0)
Screenshot: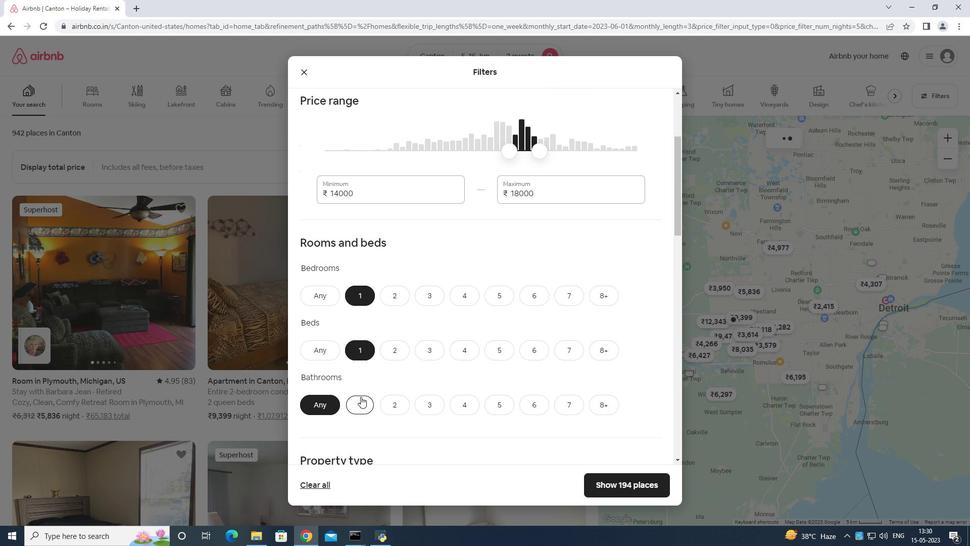 
Action: Mouse moved to (409, 374)
Screenshot: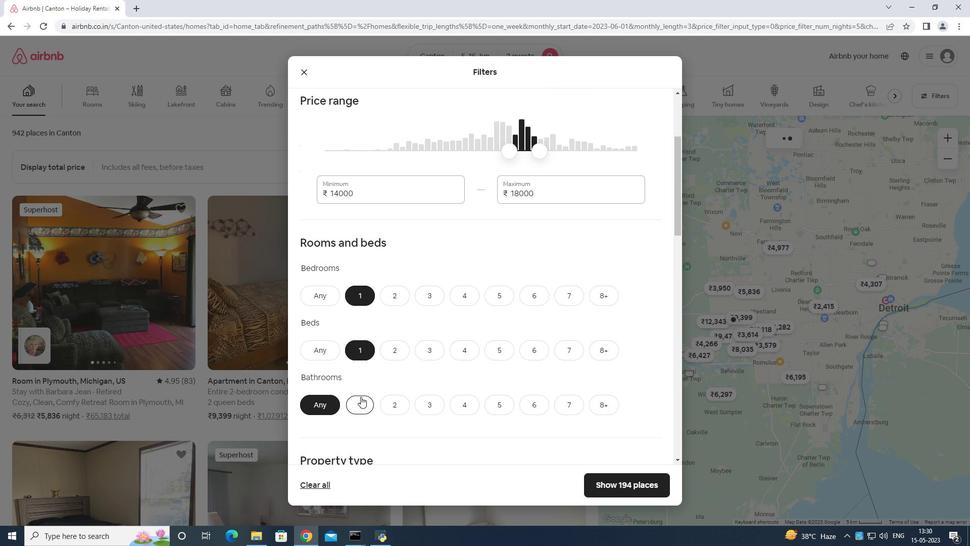 
Action: Mouse scrolled (409, 373) with delta (0, 0)
Screenshot: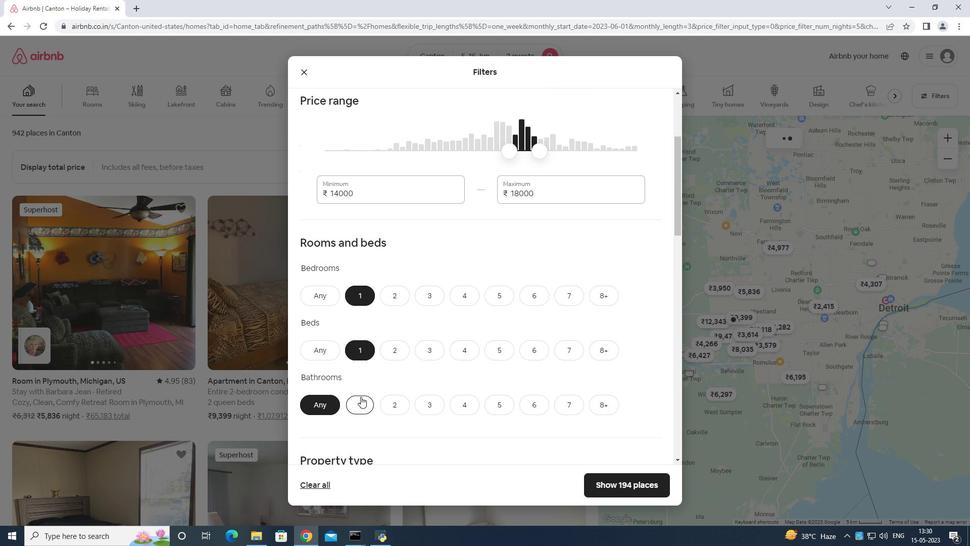 
Action: Mouse moved to (418, 375)
Screenshot: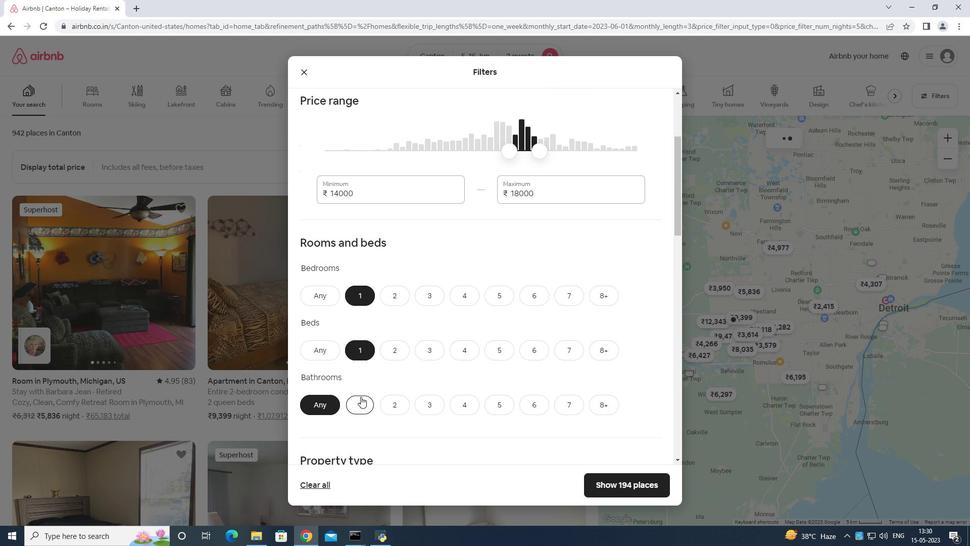 
Action: Mouse scrolled (418, 375) with delta (0, 0)
Screenshot: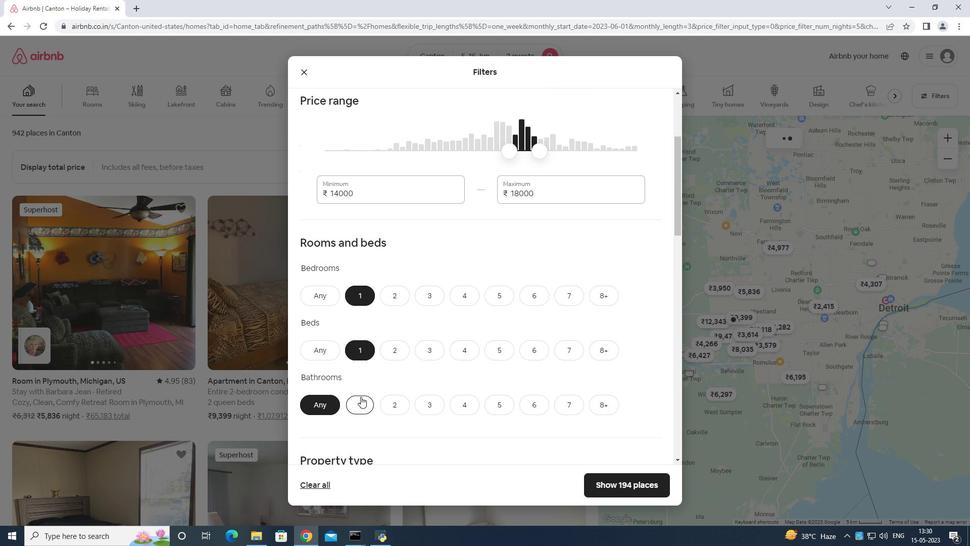 
Action: Mouse moved to (426, 375)
Screenshot: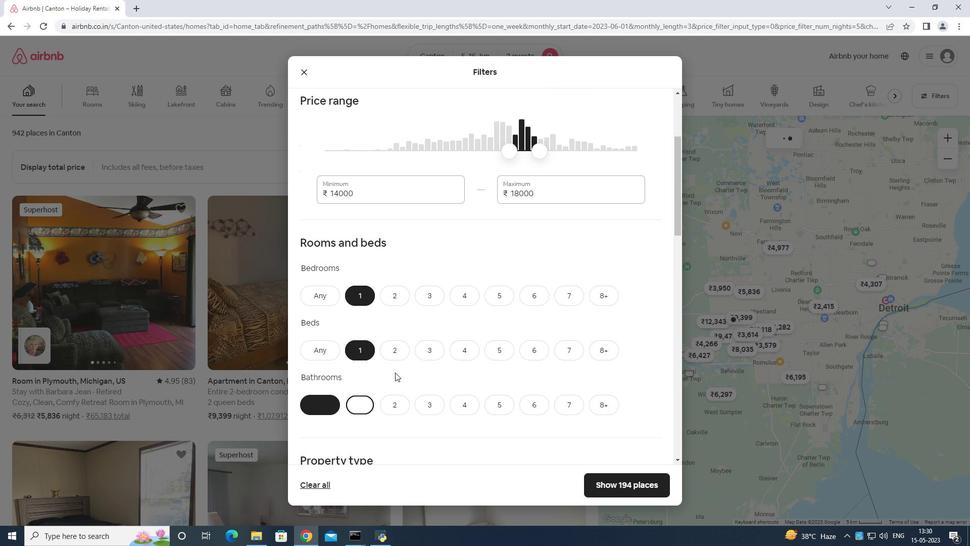 
Action: Mouse scrolled (424, 375) with delta (0, 0)
Screenshot: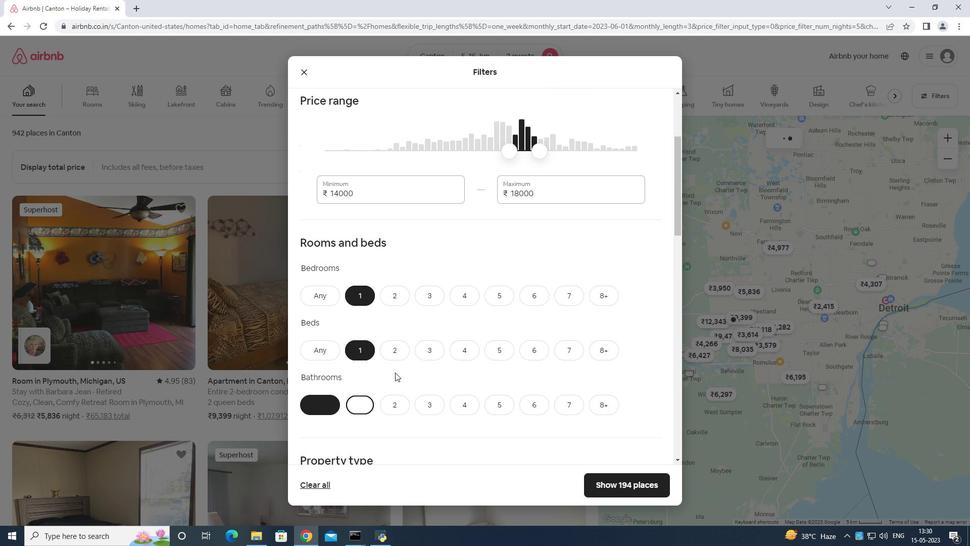 
Action: Mouse moved to (329, 305)
Screenshot: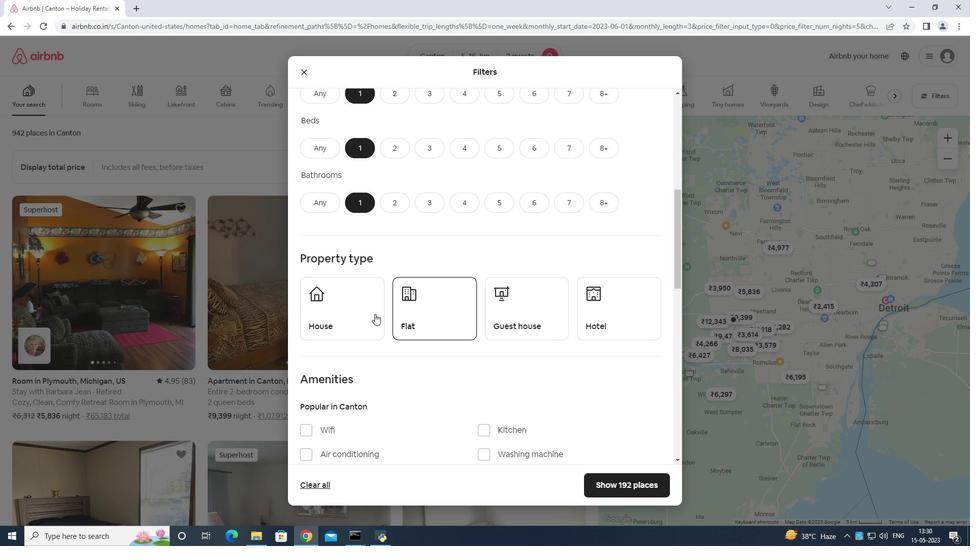 
Action: Mouse pressed left at (329, 305)
Screenshot: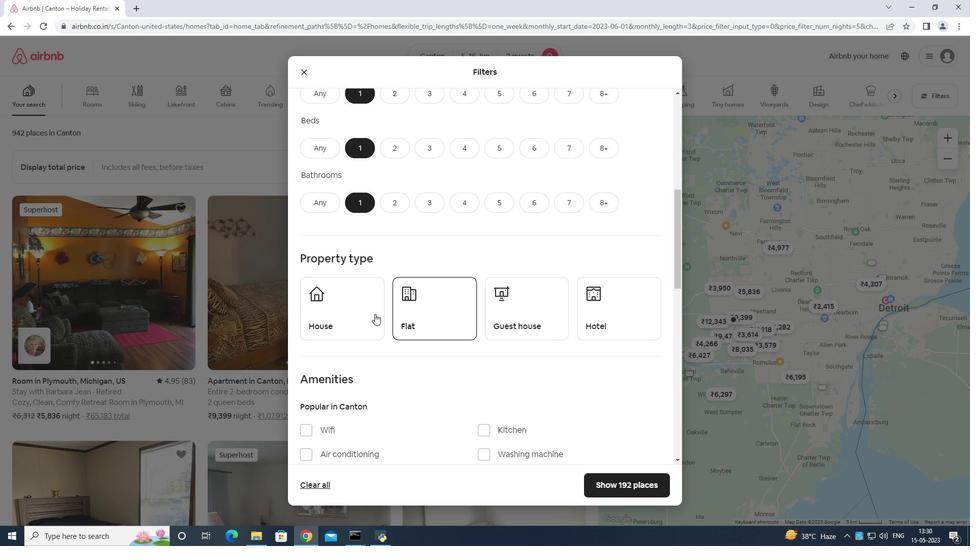 
Action: Mouse moved to (408, 309)
Screenshot: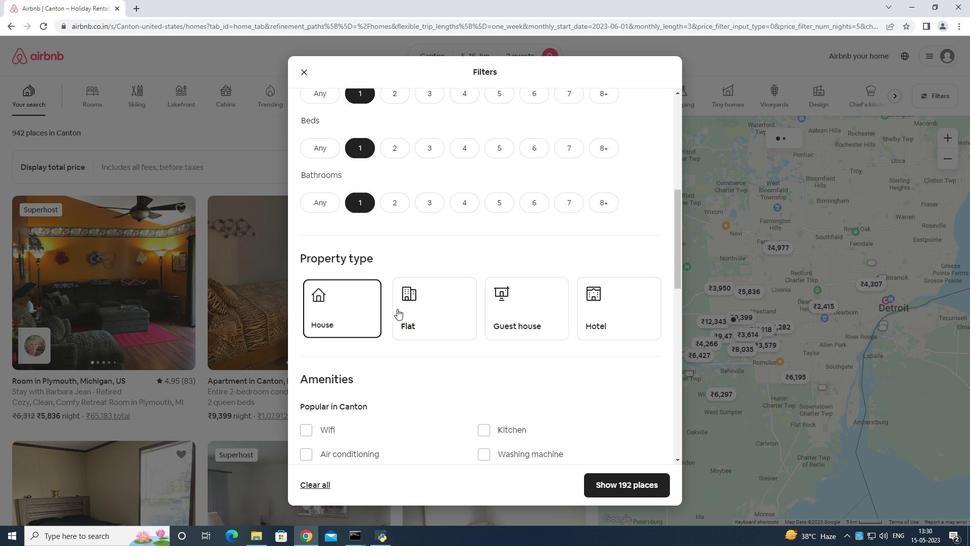 
Action: Mouse pressed left at (408, 309)
Screenshot: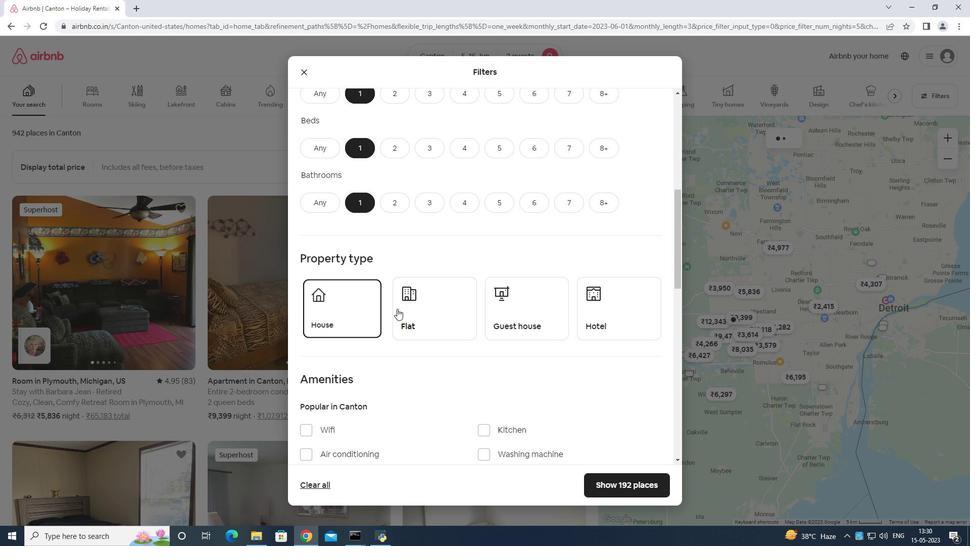 
Action: Mouse moved to (506, 309)
Screenshot: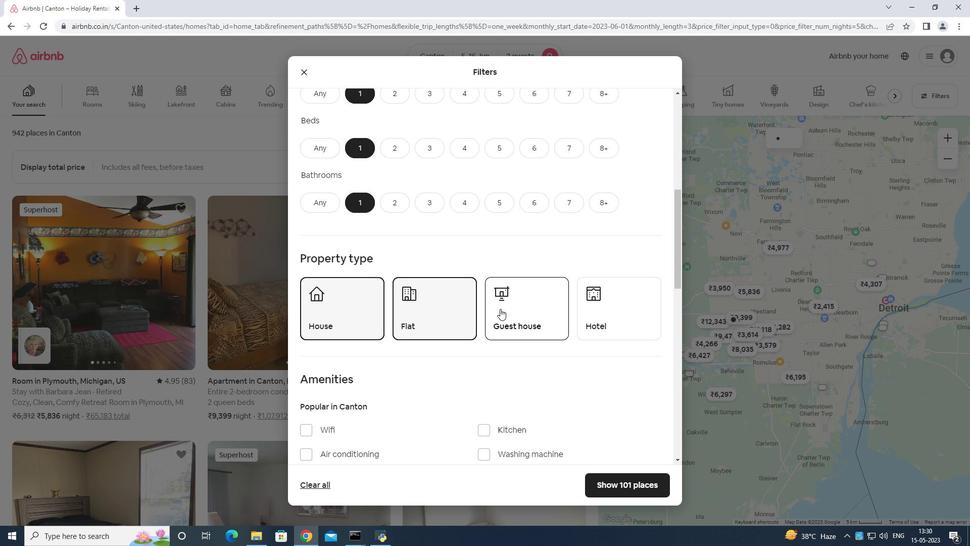 
Action: Mouse pressed left at (506, 309)
Screenshot: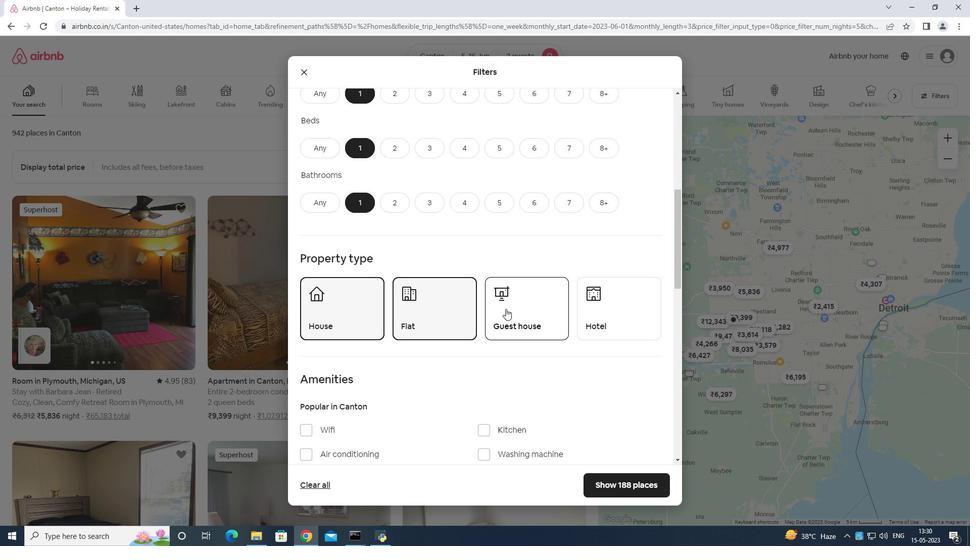 
Action: Mouse moved to (609, 302)
Screenshot: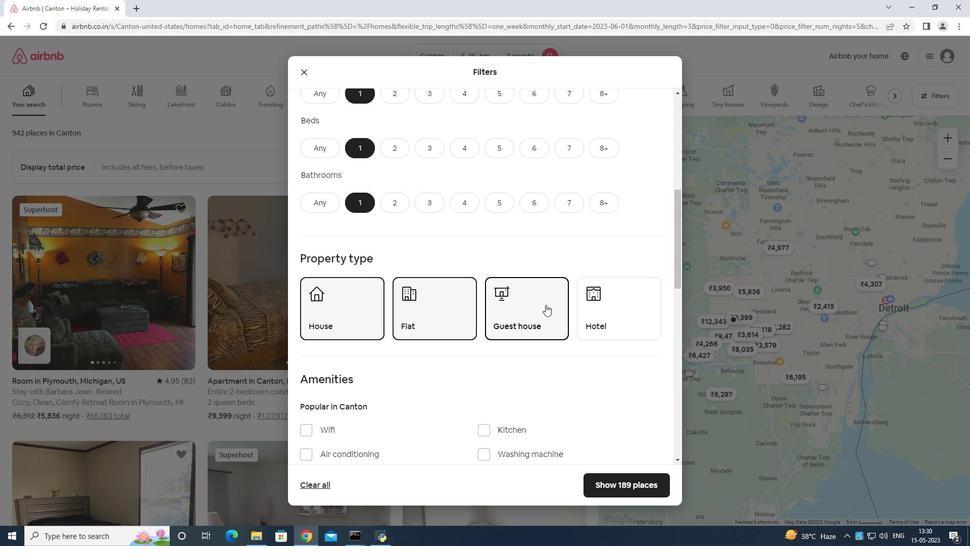 
Action: Mouse pressed left at (609, 302)
Screenshot: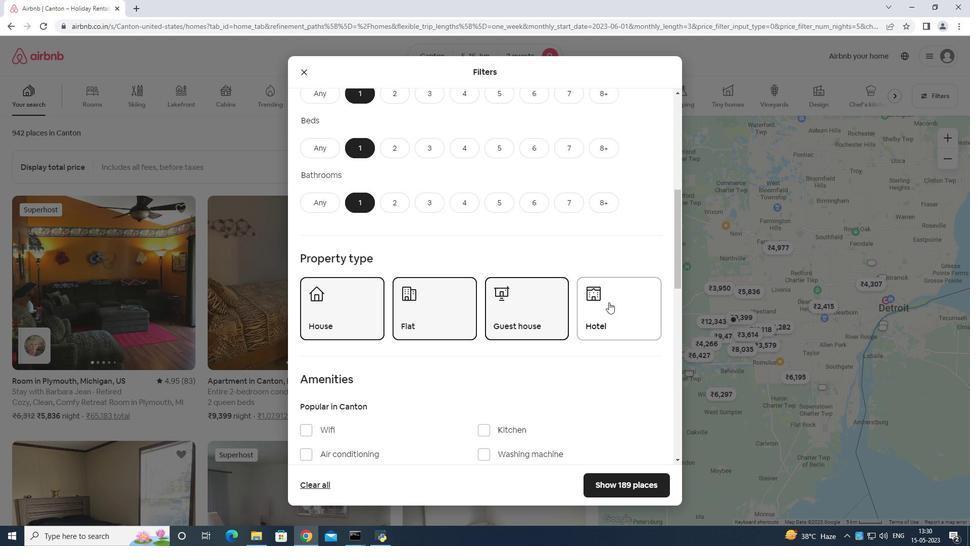 
Action: Mouse moved to (606, 296)
Screenshot: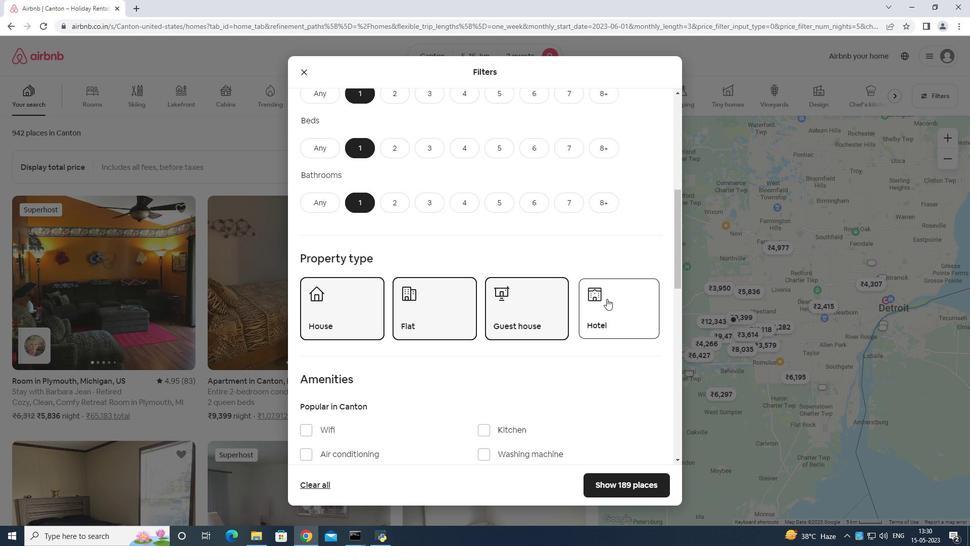 
Action: Mouse scrolled (606, 296) with delta (0, 0)
Screenshot: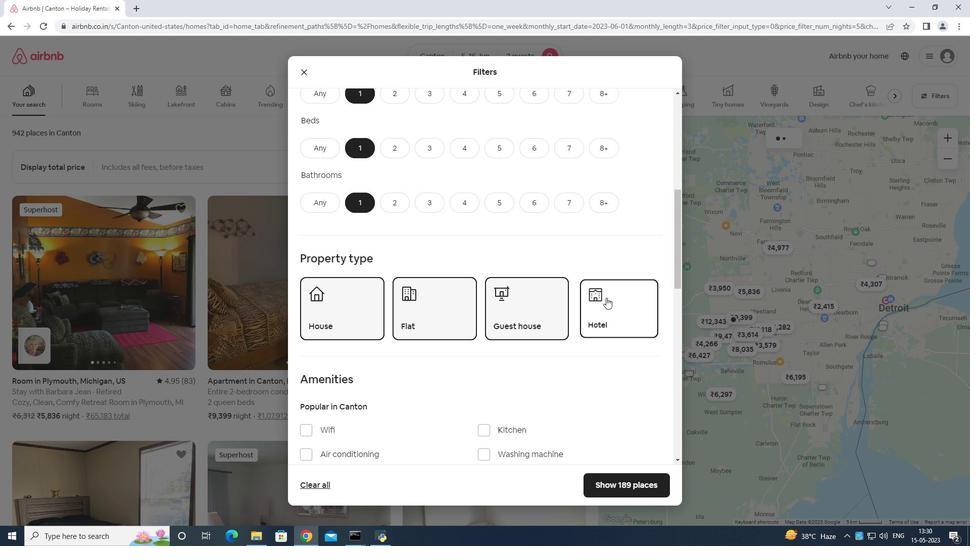 
Action: Mouse scrolled (606, 296) with delta (0, 0)
Screenshot: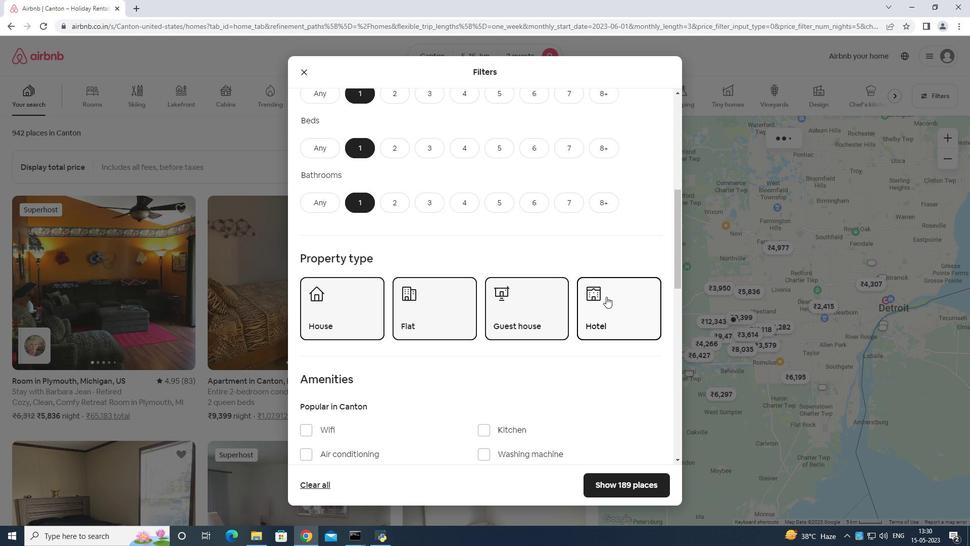 
Action: Mouse moved to (606, 296)
Screenshot: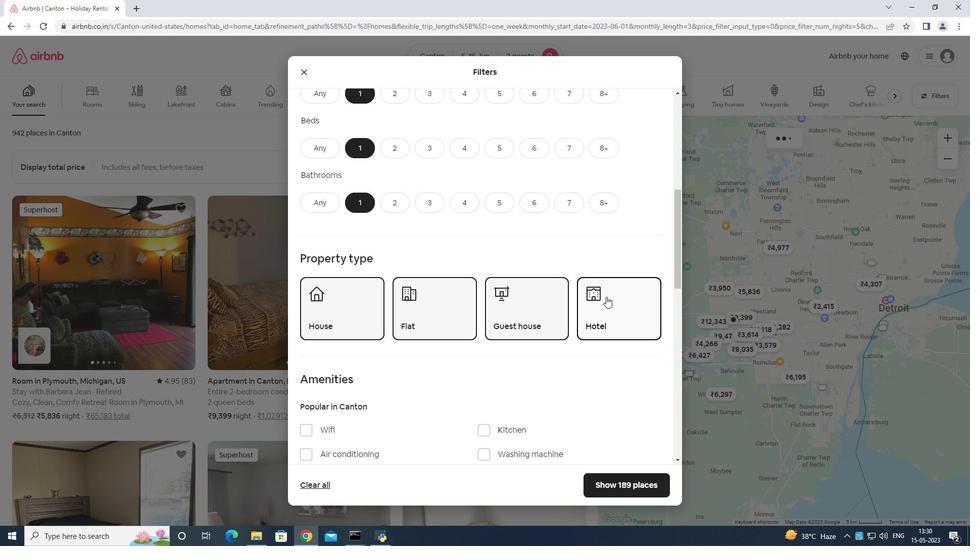 
Action: Mouse scrolled (606, 296) with delta (0, 0)
Screenshot: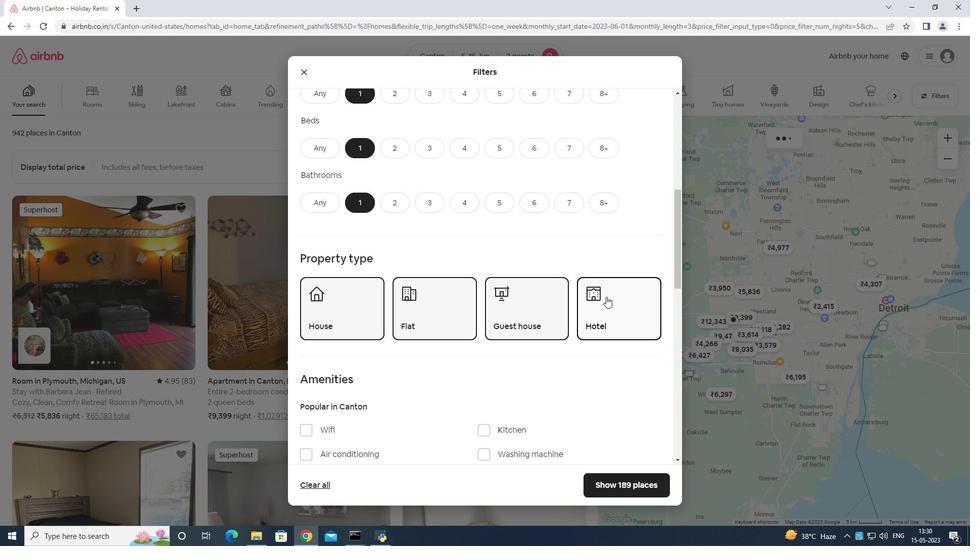 
Action: Mouse scrolled (606, 296) with delta (0, 0)
Screenshot: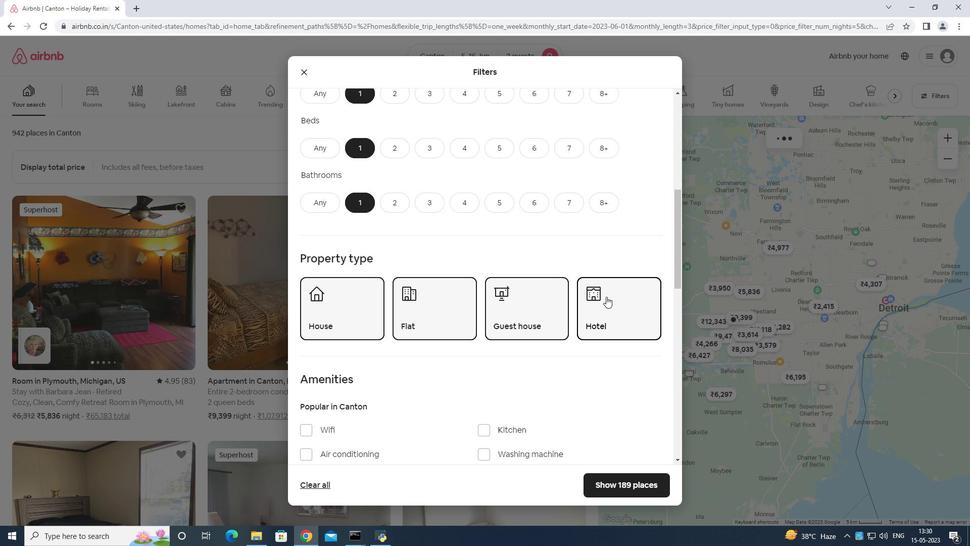 
Action: Mouse scrolled (606, 296) with delta (0, 0)
Screenshot: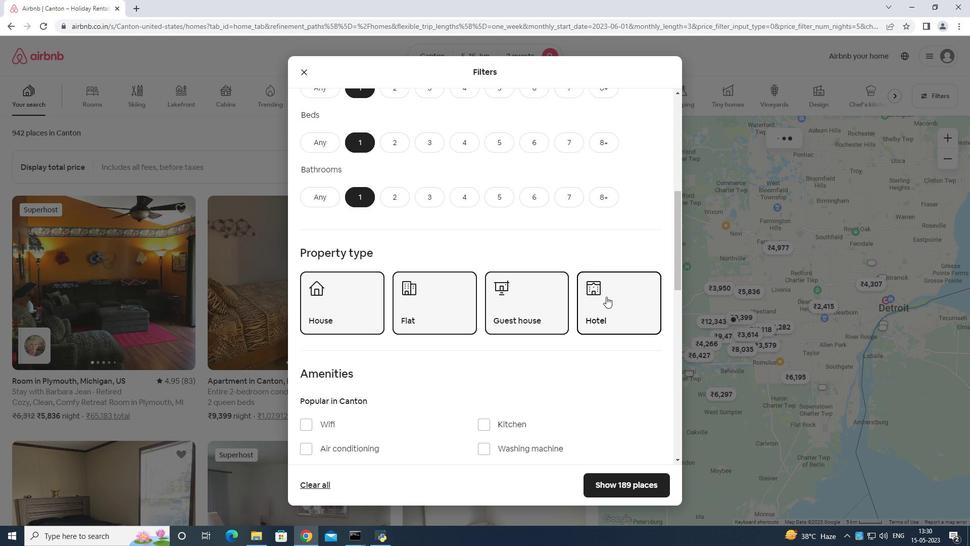 
Action: Mouse scrolled (606, 296) with delta (0, 0)
Screenshot: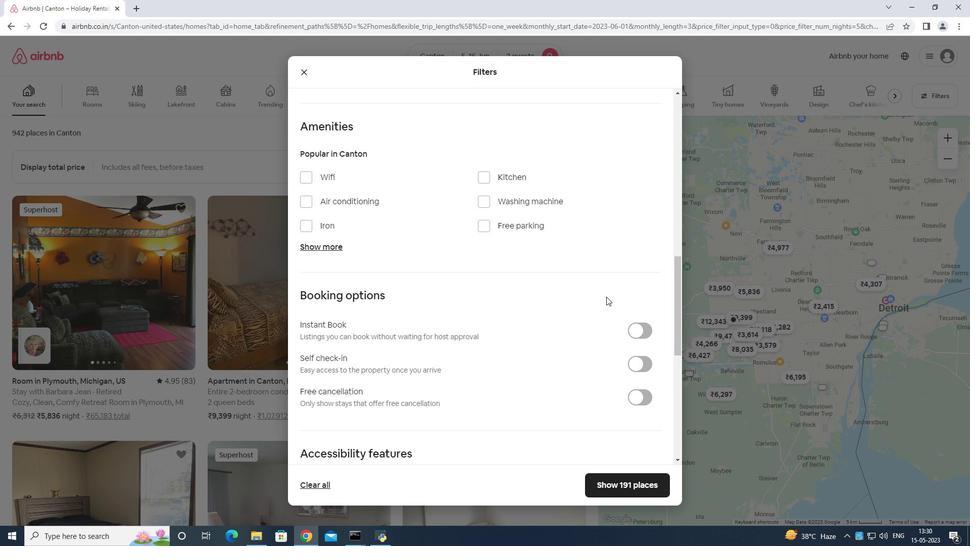 
Action: Mouse moved to (635, 308)
Screenshot: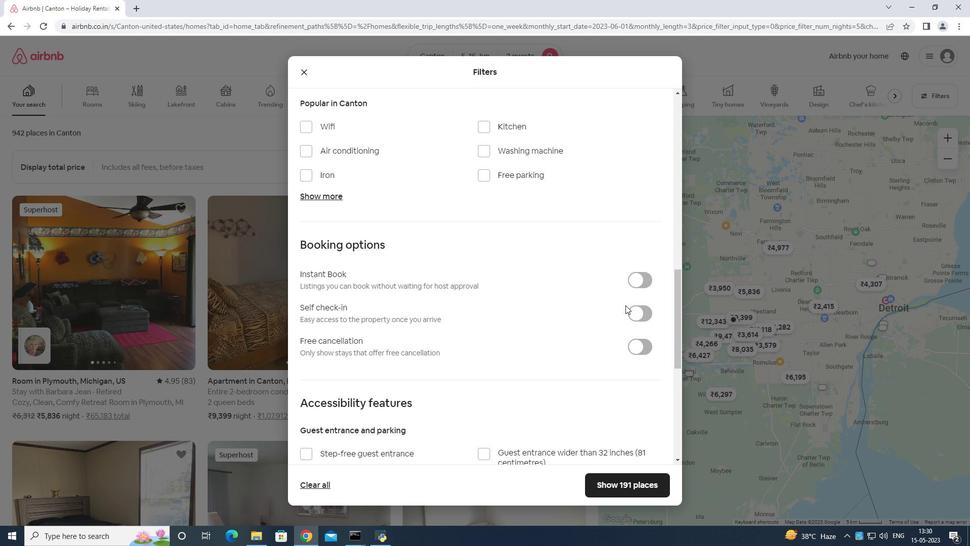 
Action: Mouse pressed left at (635, 308)
Screenshot: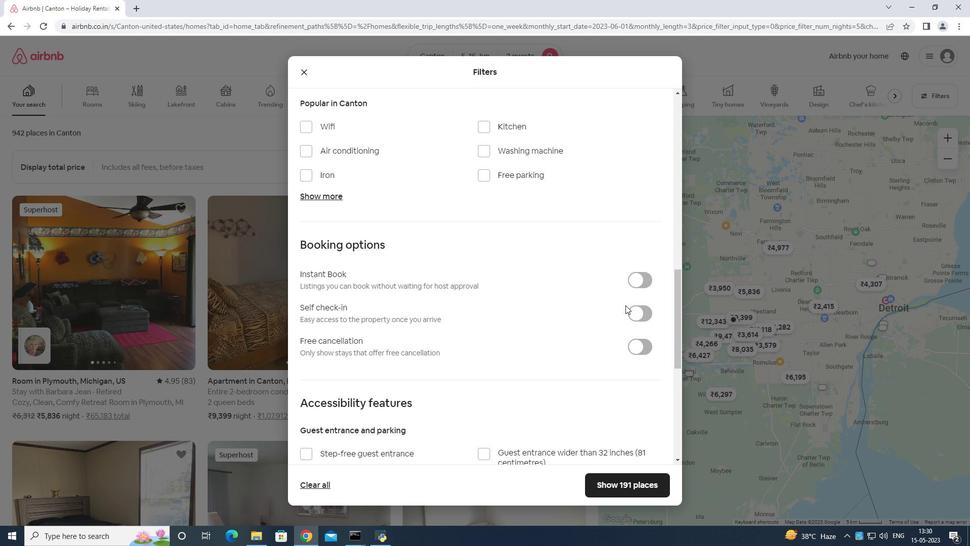 
Action: Mouse moved to (639, 313)
Screenshot: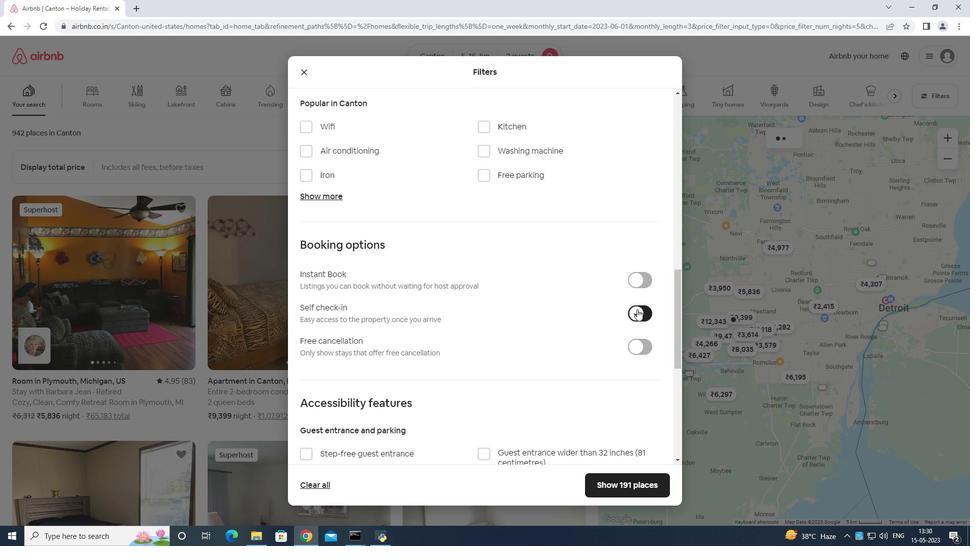 
Action: Mouse scrolled (639, 313) with delta (0, 0)
Screenshot: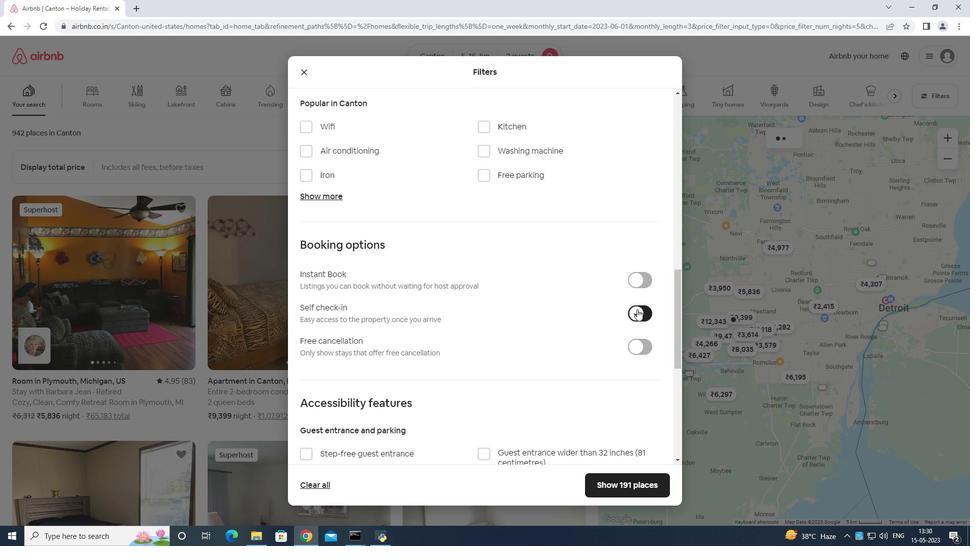 
Action: Mouse moved to (639, 314)
Screenshot: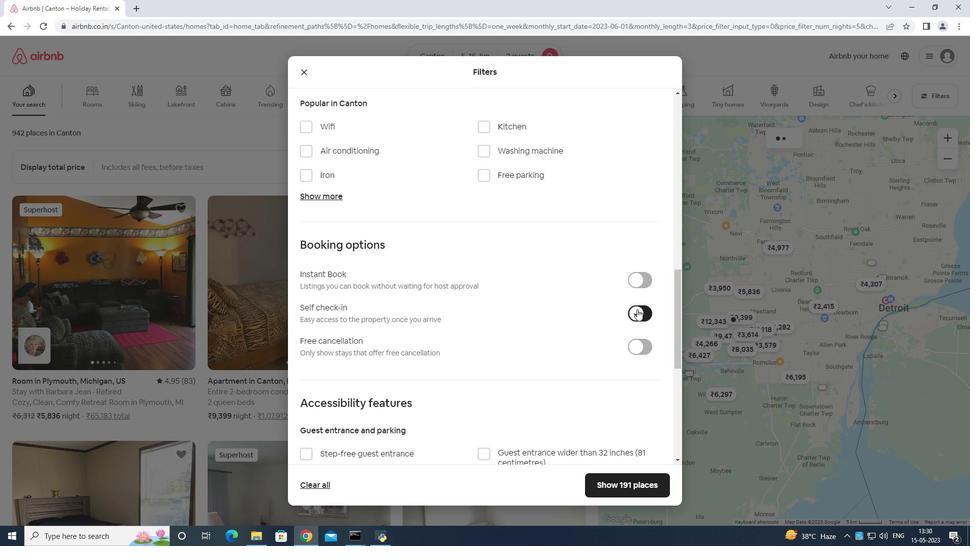 
Action: Mouse scrolled (639, 313) with delta (0, 0)
Screenshot: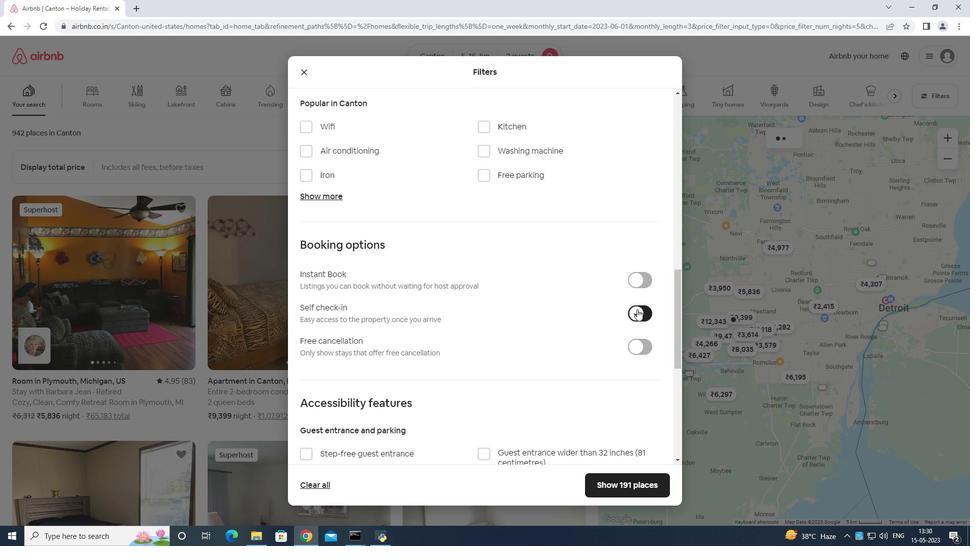 
Action: Mouse scrolled (639, 313) with delta (0, 0)
Screenshot: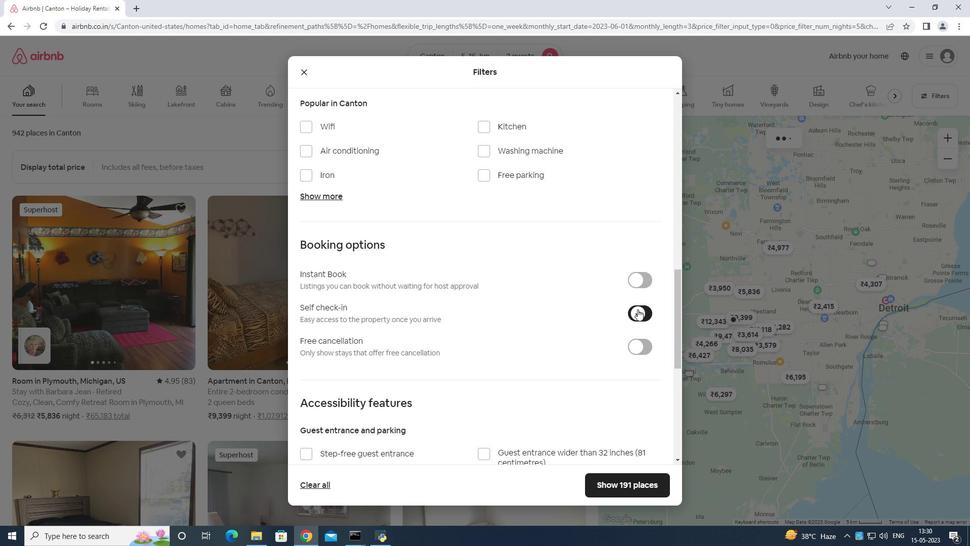 
Action: Mouse moved to (639, 314)
Screenshot: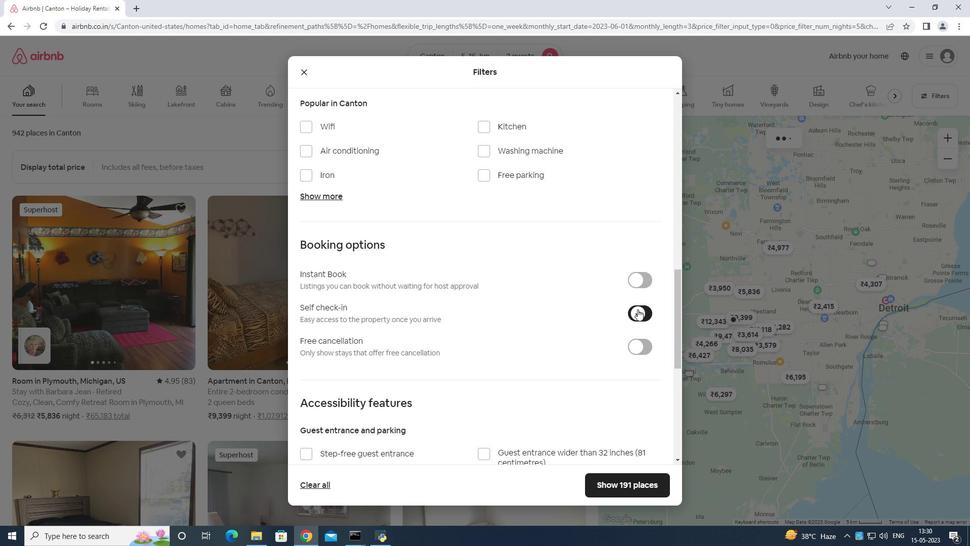 
Action: Mouse scrolled (639, 314) with delta (0, 0)
Screenshot: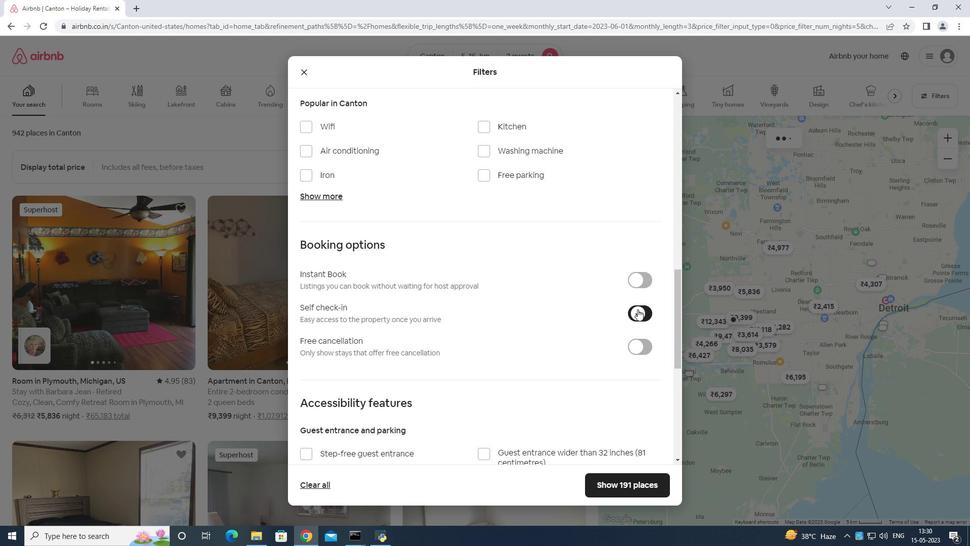 
Action: Mouse moved to (632, 317)
Screenshot: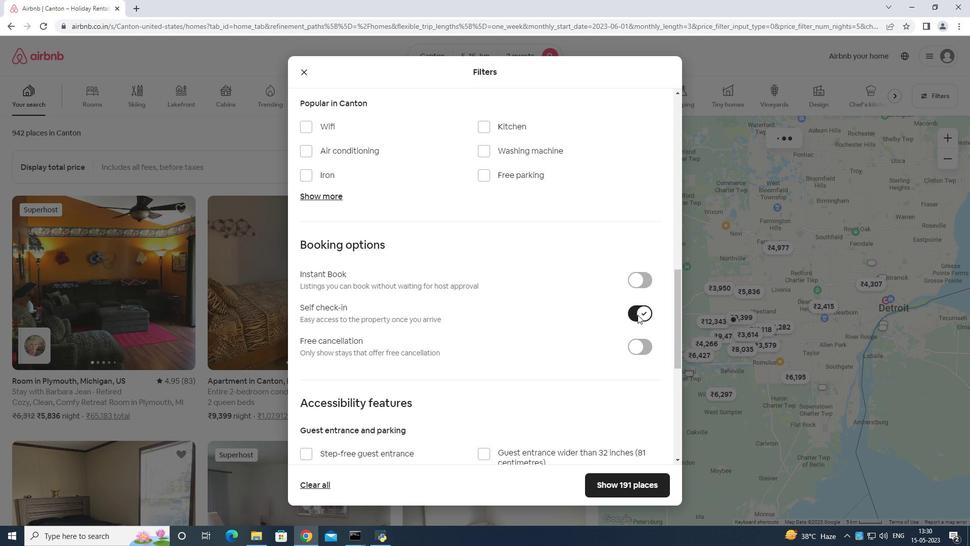 
Action: Mouse scrolled (633, 316) with delta (0, 0)
Screenshot: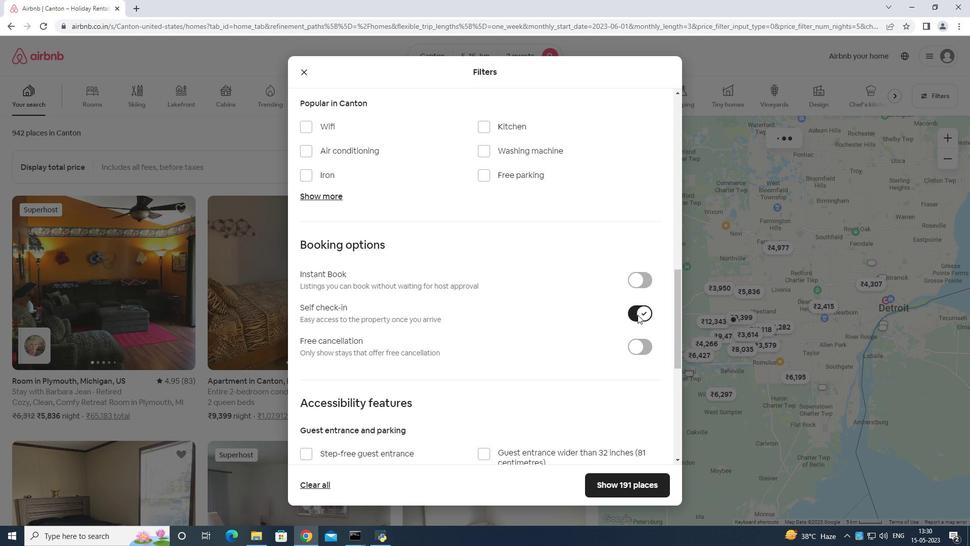 
Action: Mouse moved to (631, 318)
Screenshot: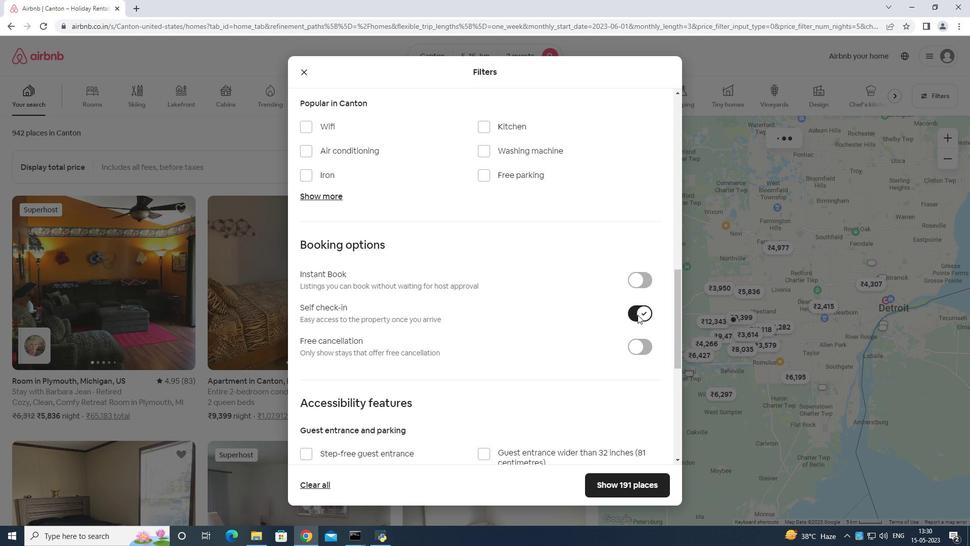 
Action: Mouse scrolled (631, 317) with delta (0, 0)
Screenshot: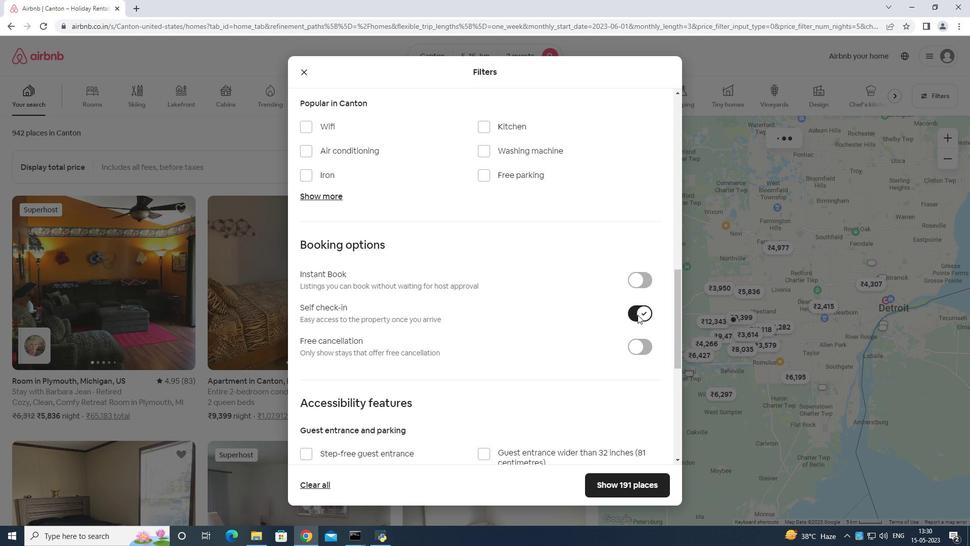 
Action: Mouse moved to (631, 318)
Screenshot: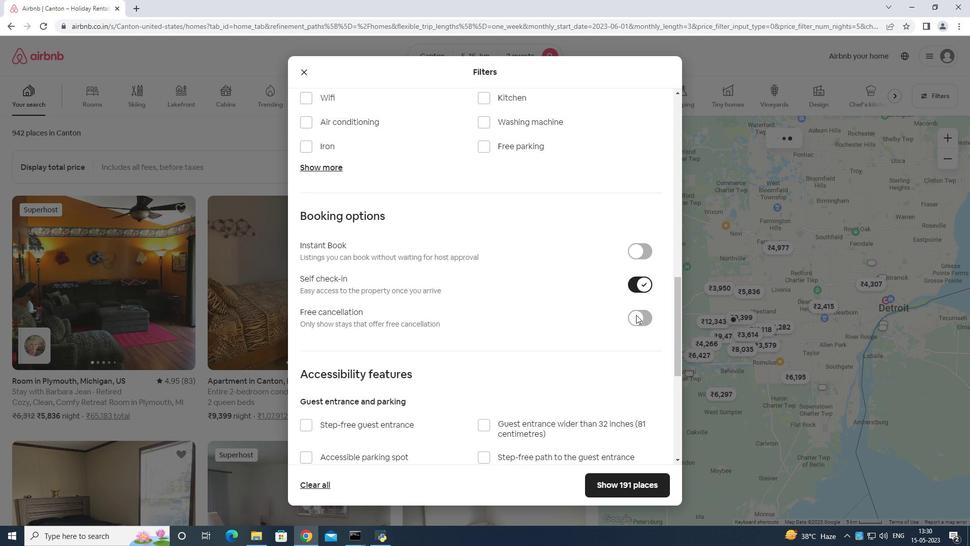 
Action: Mouse scrolled (631, 317) with delta (0, 0)
Screenshot: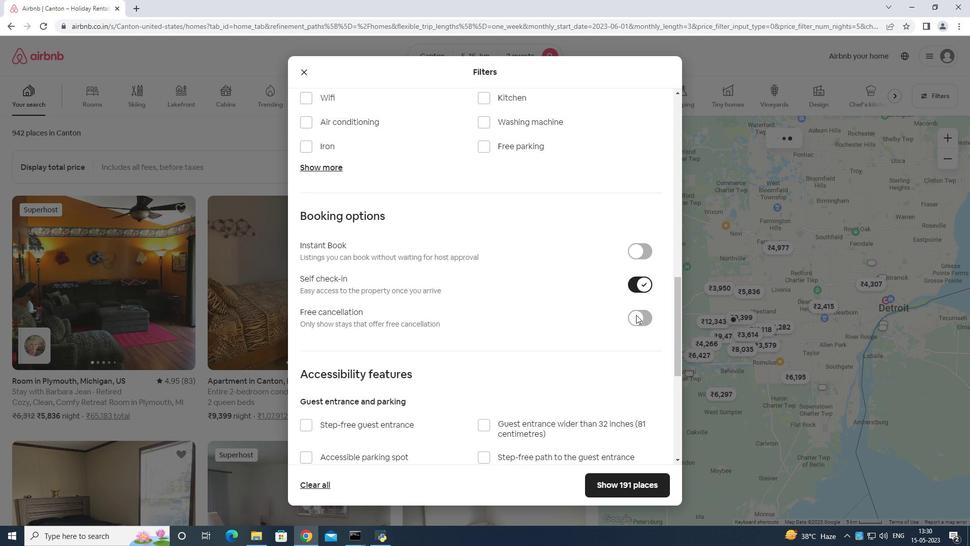 
Action: Mouse moved to (613, 322)
Screenshot: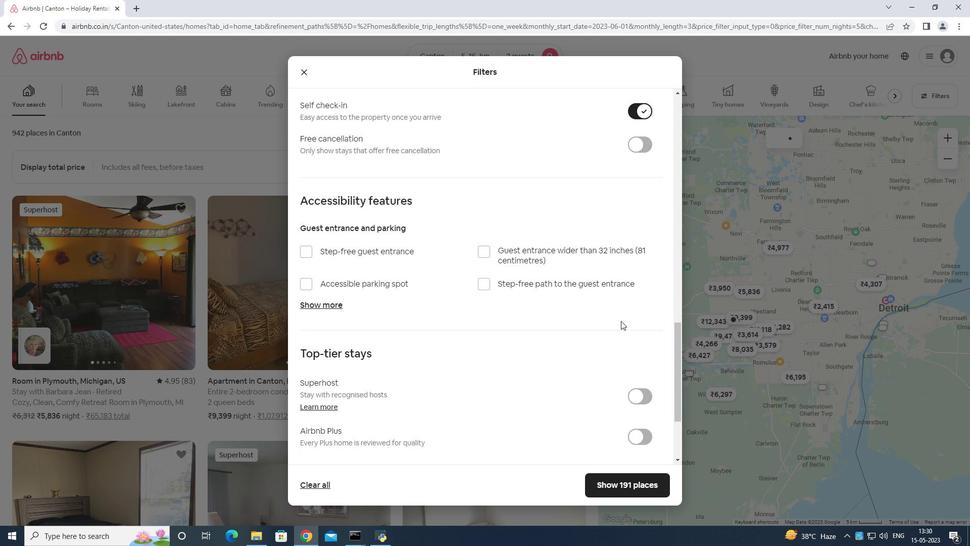 
Action: Mouse scrolled (613, 322) with delta (0, 0)
Screenshot: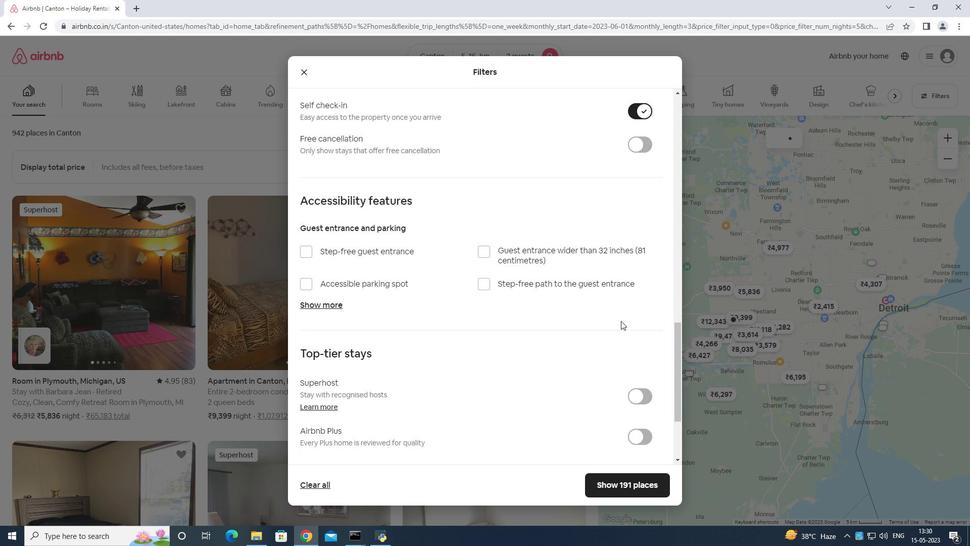 
Action: Mouse moved to (579, 334)
Screenshot: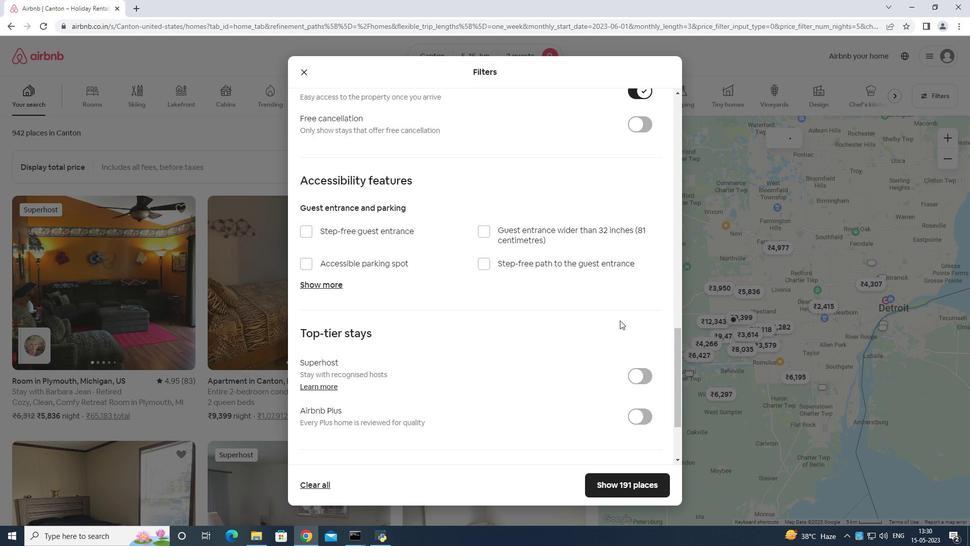 
Action: Mouse scrolled (607, 324) with delta (0, 0)
Screenshot: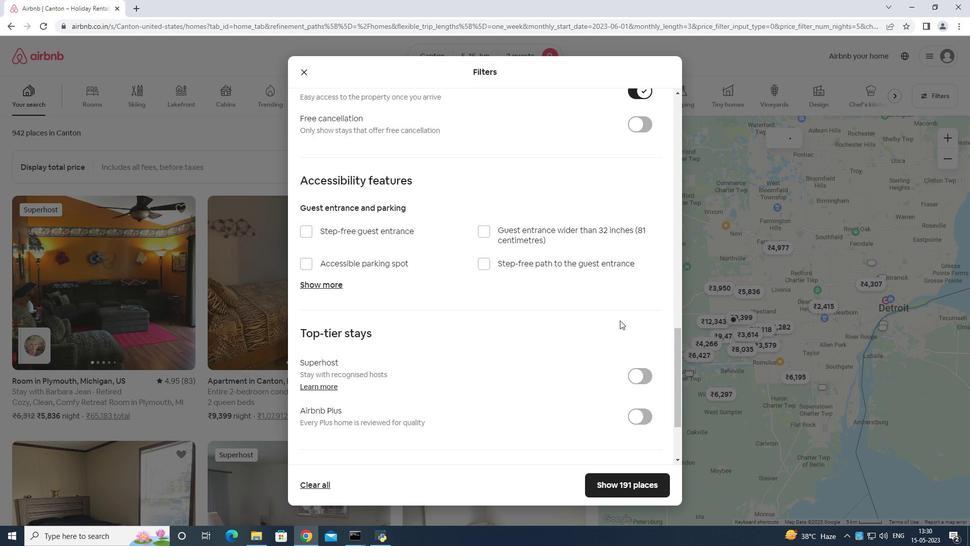 
Action: Mouse moved to (570, 336)
Screenshot: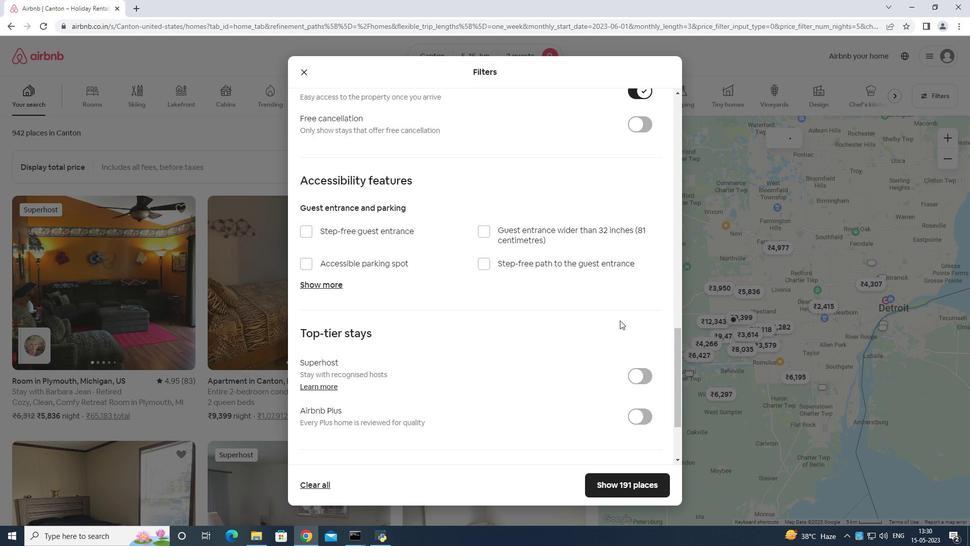 
Action: Mouse scrolled (585, 331) with delta (0, 0)
Screenshot: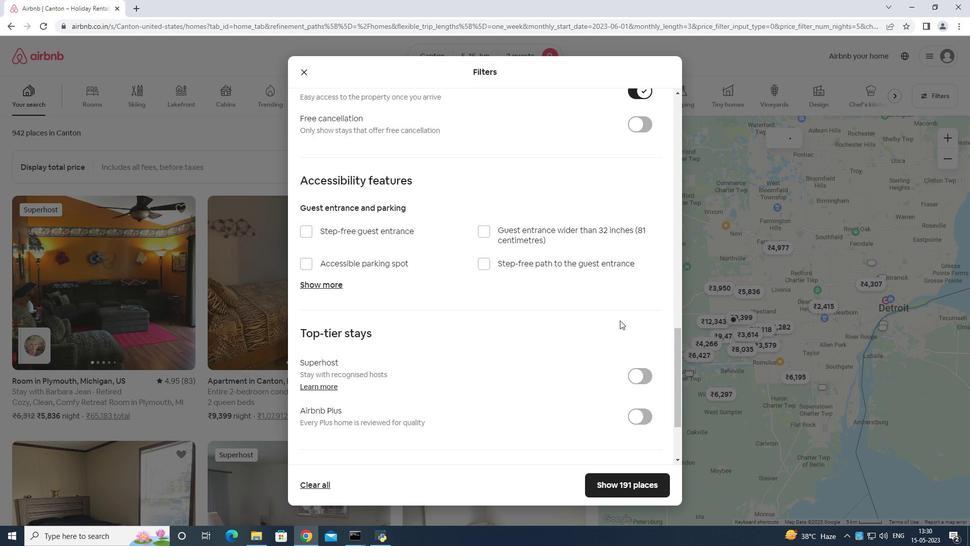 
Action: Mouse moved to (337, 392)
Screenshot: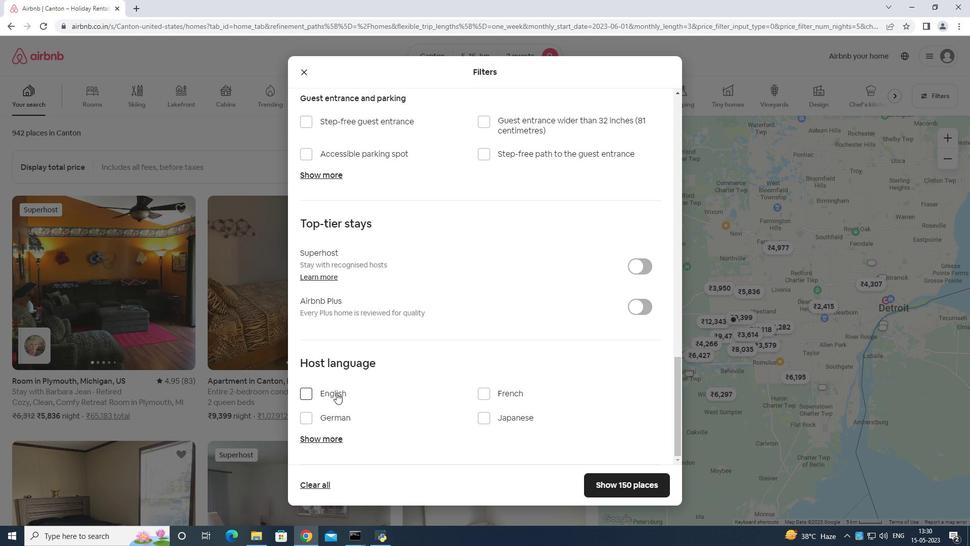 
Action: Mouse pressed left at (337, 392)
Screenshot: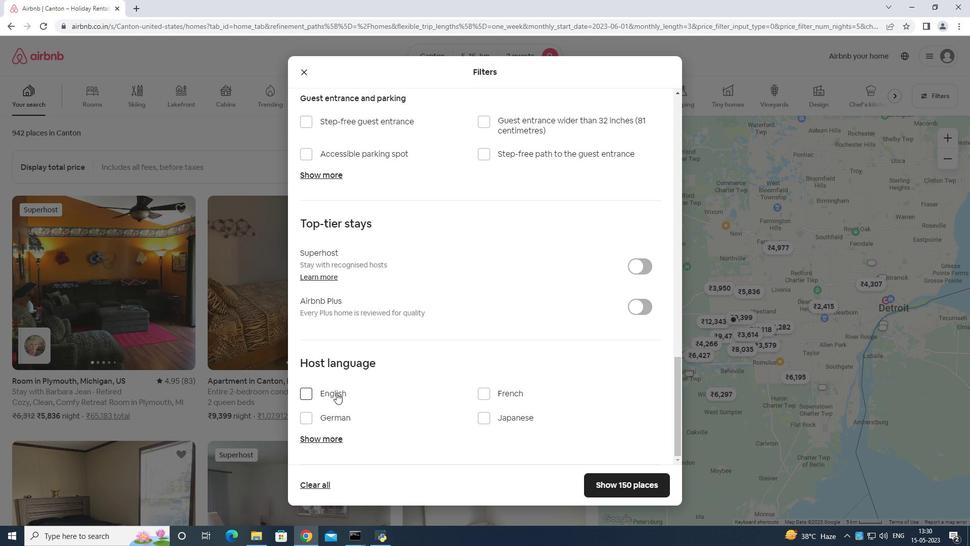 
Action: Mouse moved to (311, 392)
Screenshot: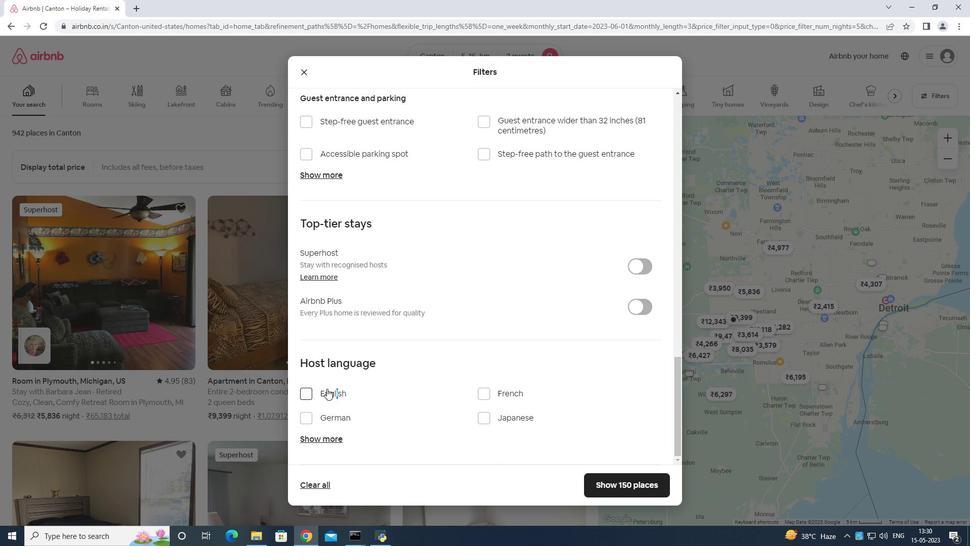 
Action: Mouse pressed left at (311, 392)
Screenshot: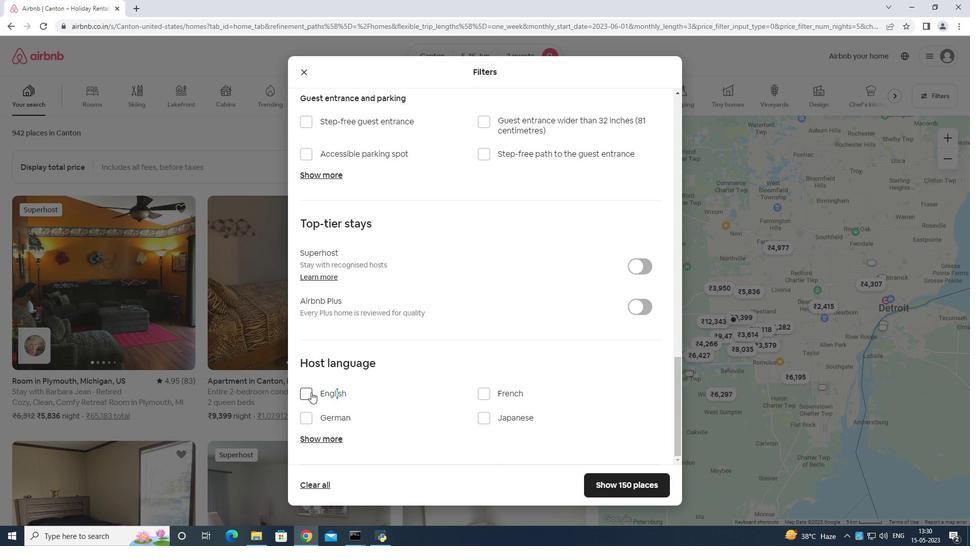 
Action: Mouse moved to (610, 481)
Screenshot: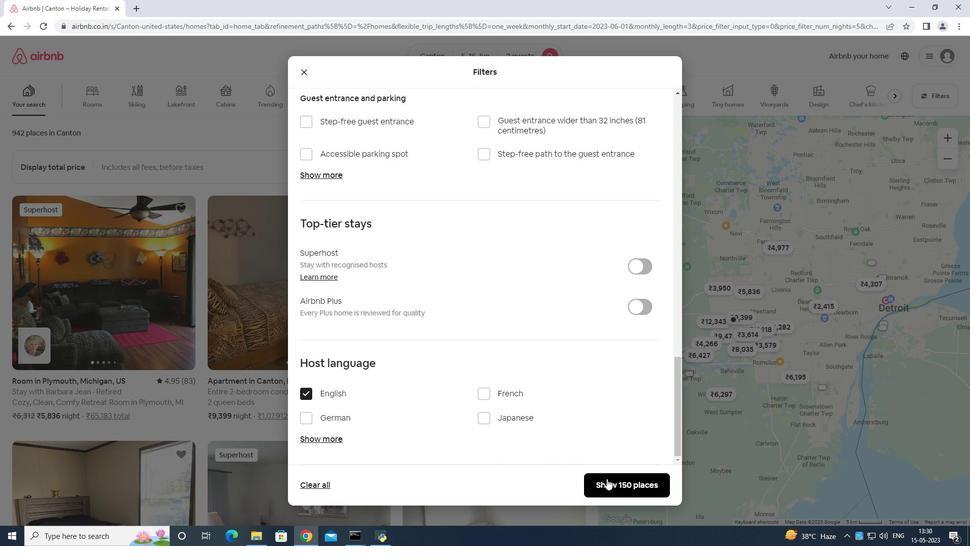 
Action: Mouse pressed left at (610, 481)
Screenshot: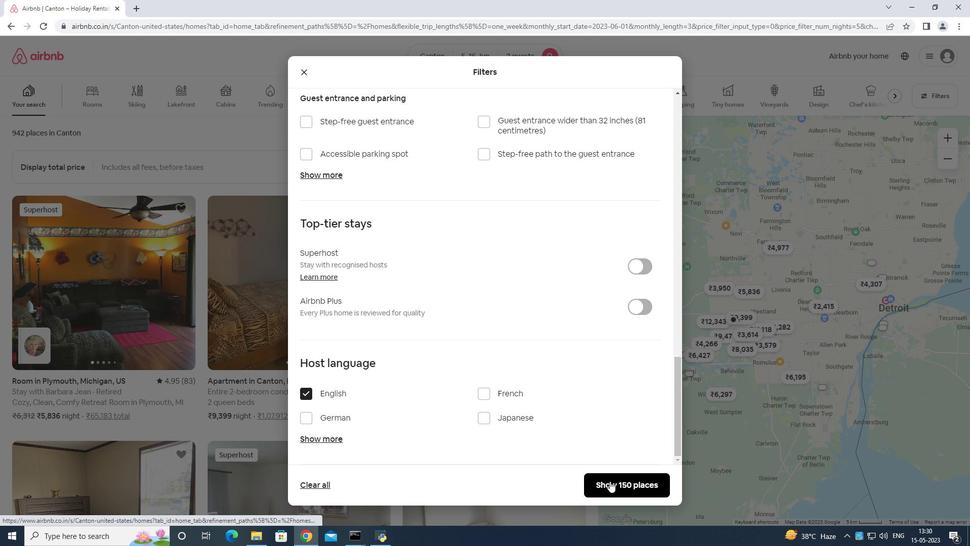 
